 Task: Search one way flight ticket for 1 adult, 5 children, 2 infants in seat and 1 infant on lap in first from Los Angeles: Los Angeles International Airport to Raleigh: Raleigh-durham International Airport on 8-5-2023. Choice of flights is United. Number of bags: 1 checked bag. Price is upto 72000. Outbound departure time preference is 21:00.
Action: Mouse moved to (295, 121)
Screenshot: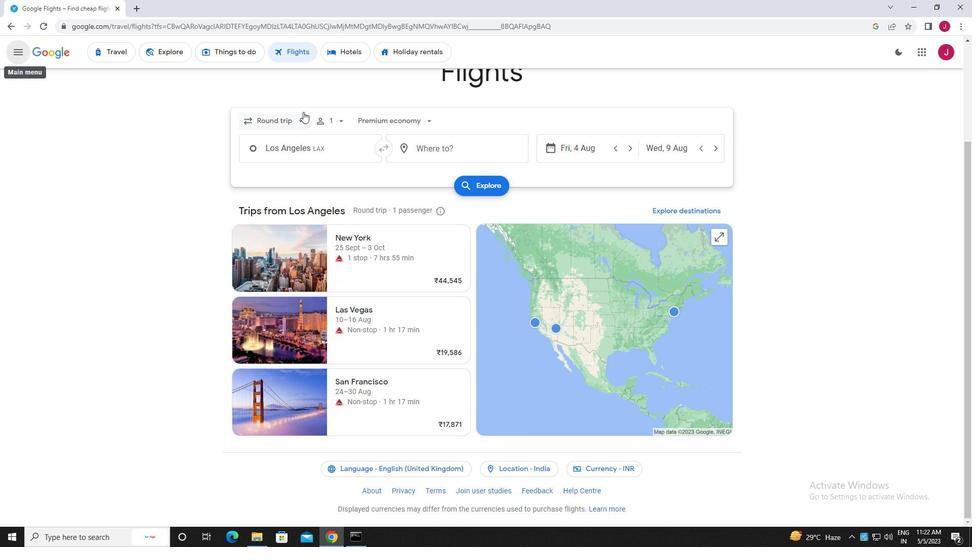 
Action: Mouse pressed left at (295, 121)
Screenshot: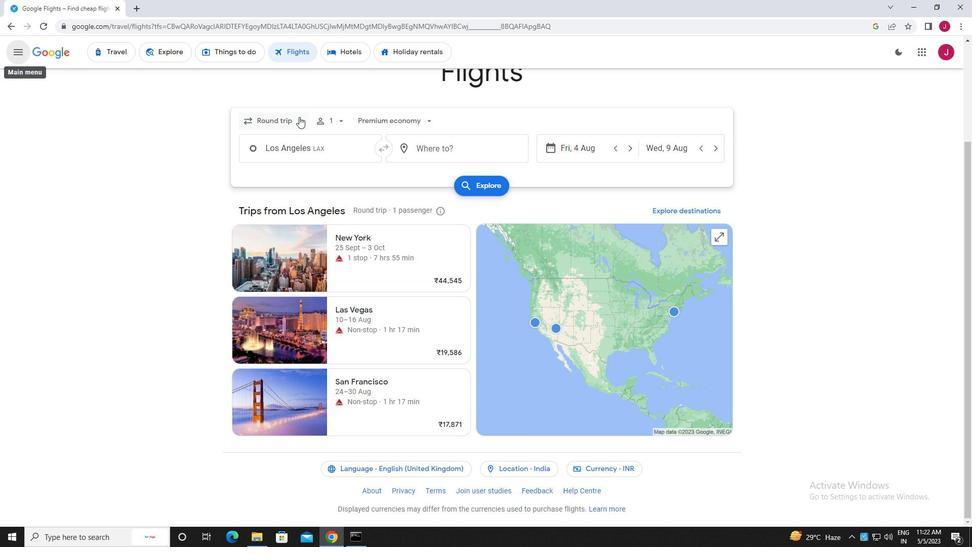 
Action: Mouse moved to (294, 167)
Screenshot: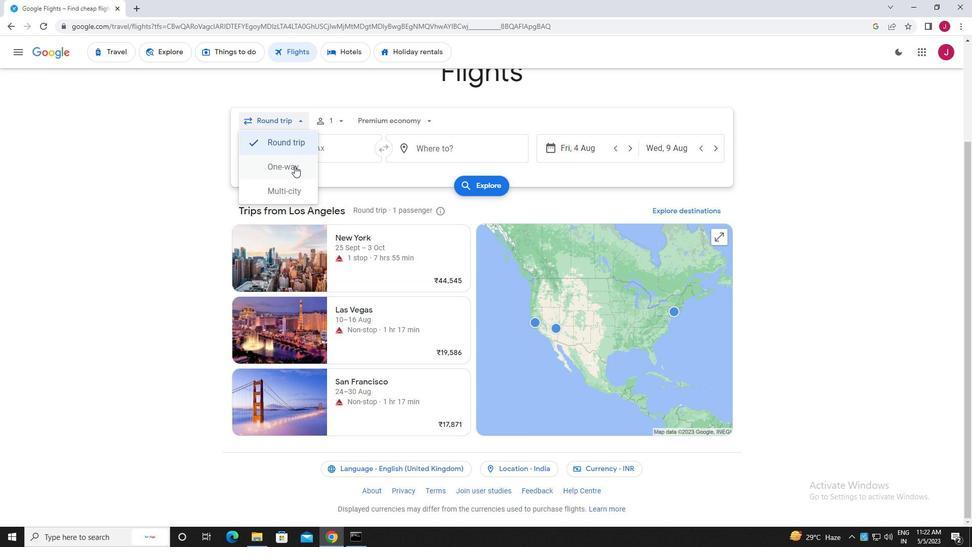 
Action: Mouse pressed left at (294, 167)
Screenshot: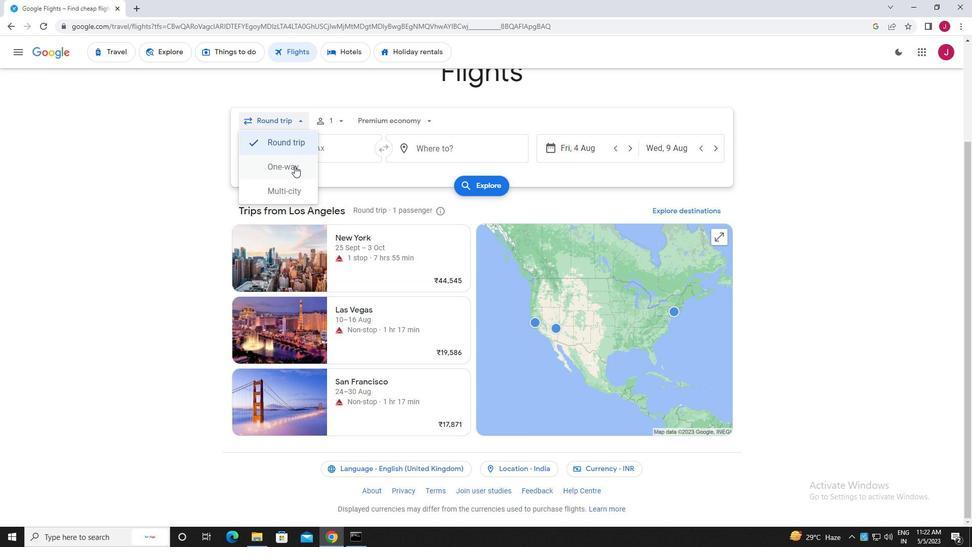 
Action: Mouse moved to (338, 117)
Screenshot: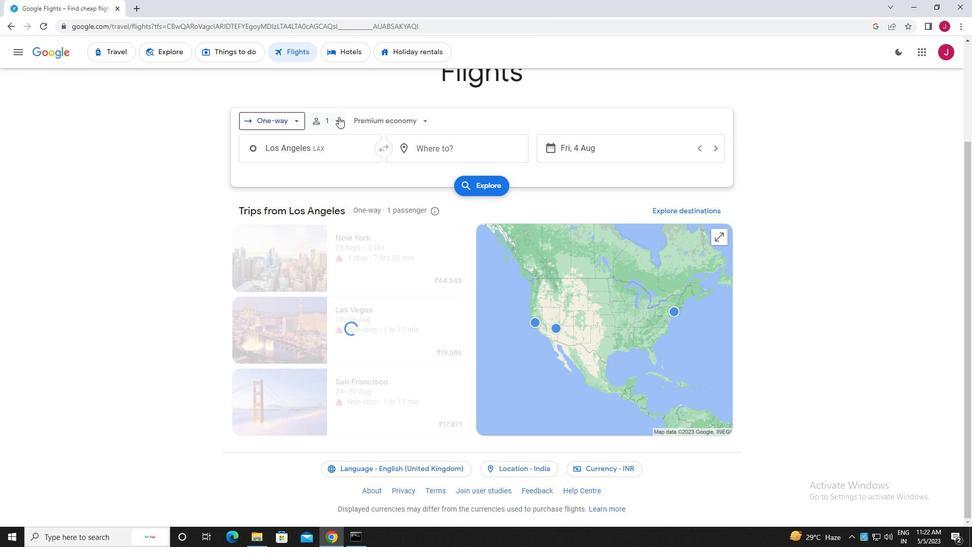 
Action: Mouse pressed left at (338, 117)
Screenshot: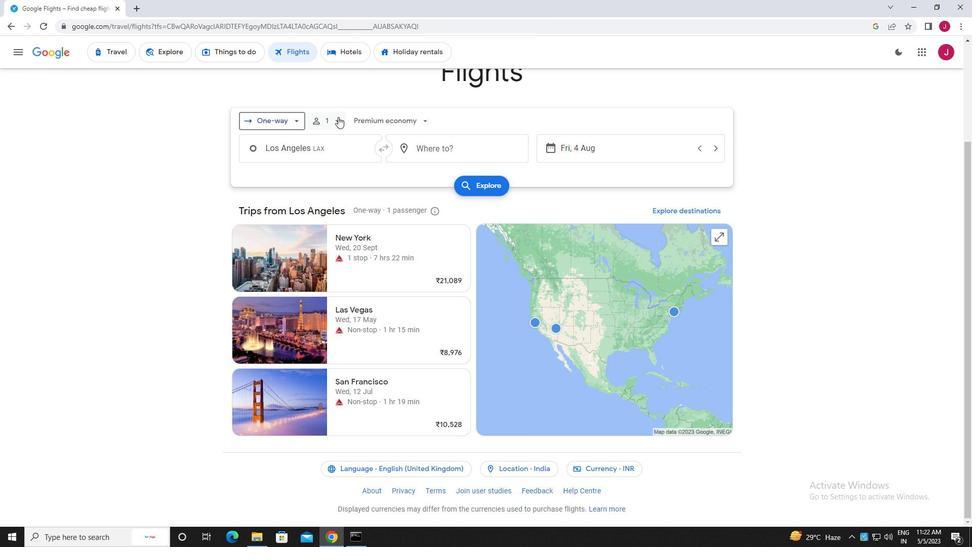 
Action: Mouse moved to (415, 173)
Screenshot: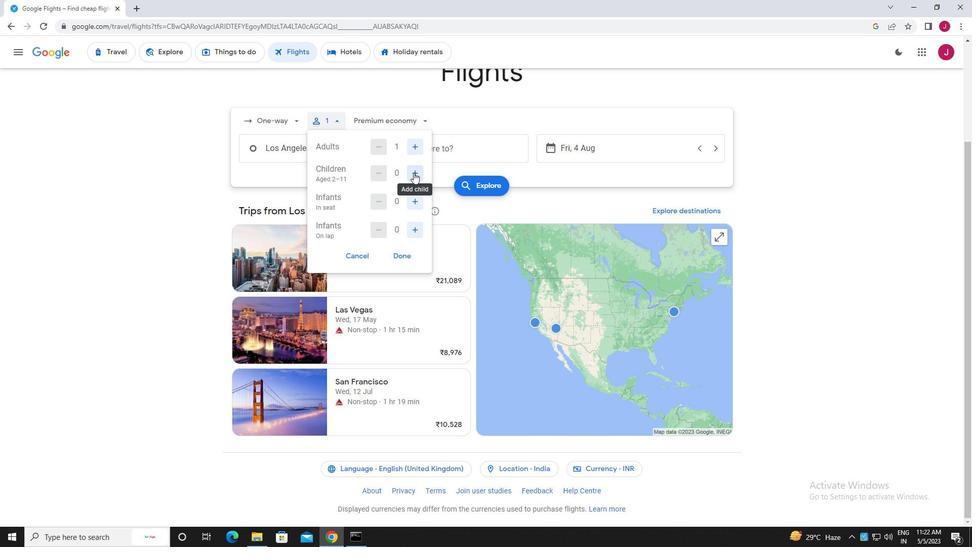
Action: Mouse pressed left at (415, 173)
Screenshot: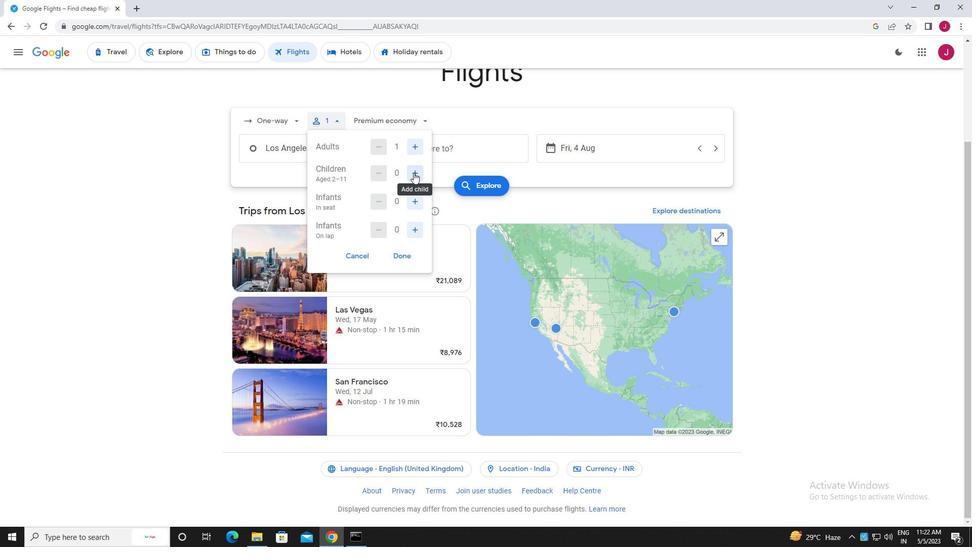 
Action: Mouse moved to (415, 173)
Screenshot: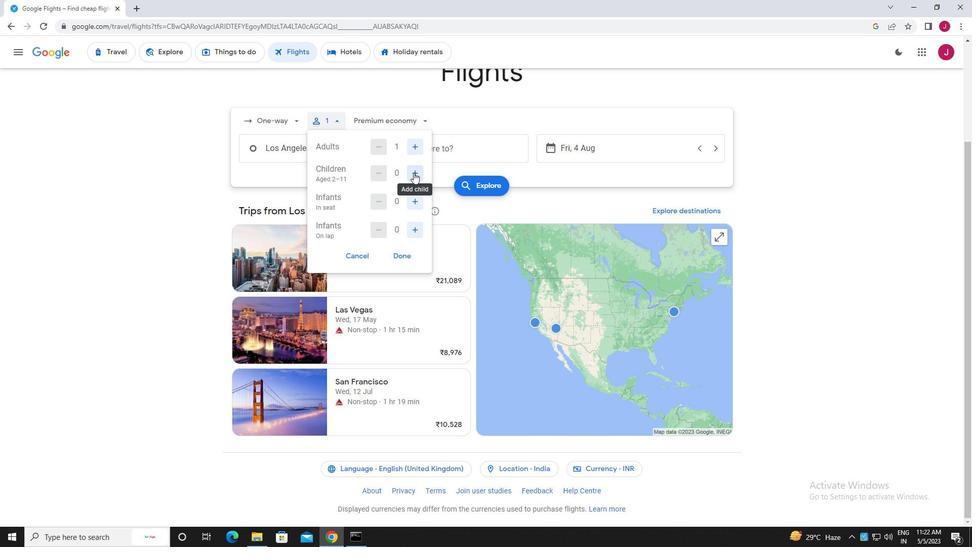 
Action: Mouse pressed left at (415, 173)
Screenshot: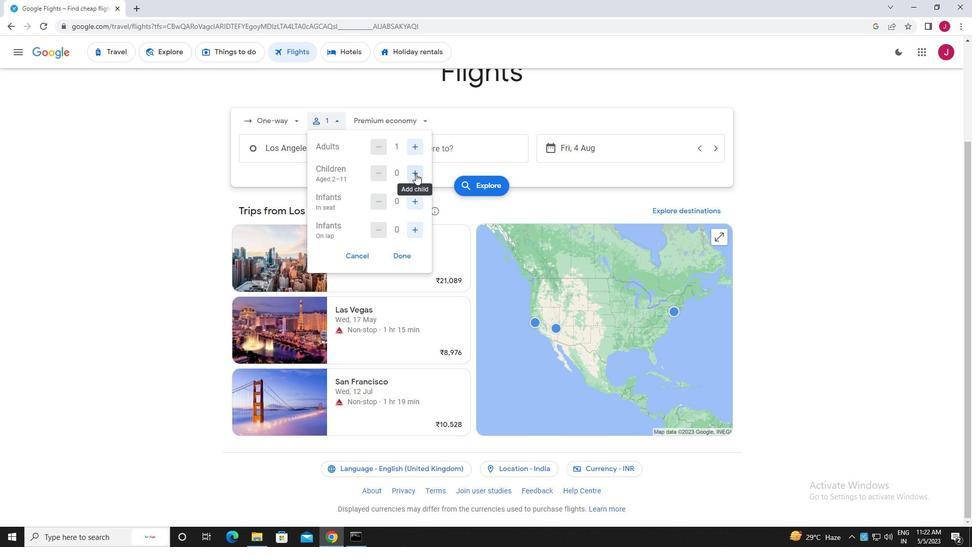 
Action: Mouse pressed left at (415, 173)
Screenshot: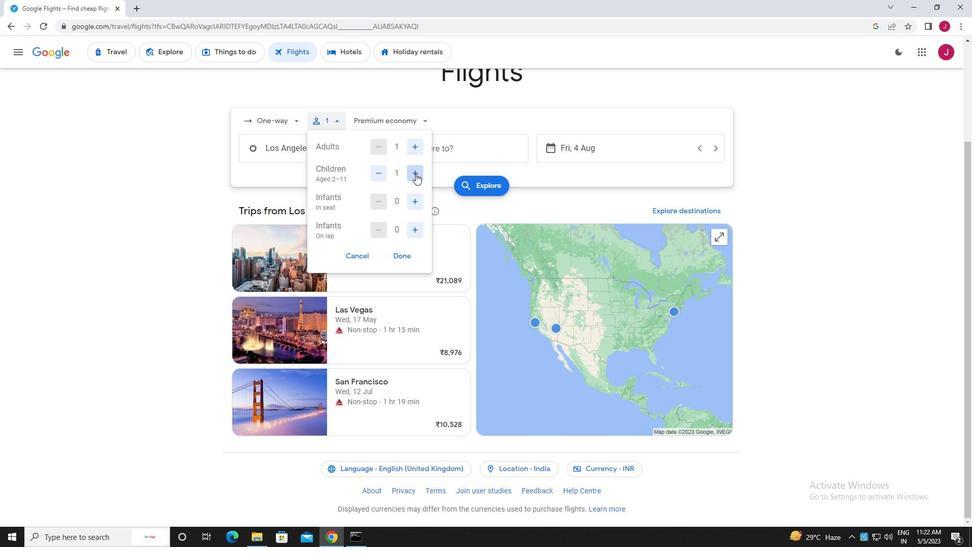 
Action: Mouse pressed left at (415, 173)
Screenshot: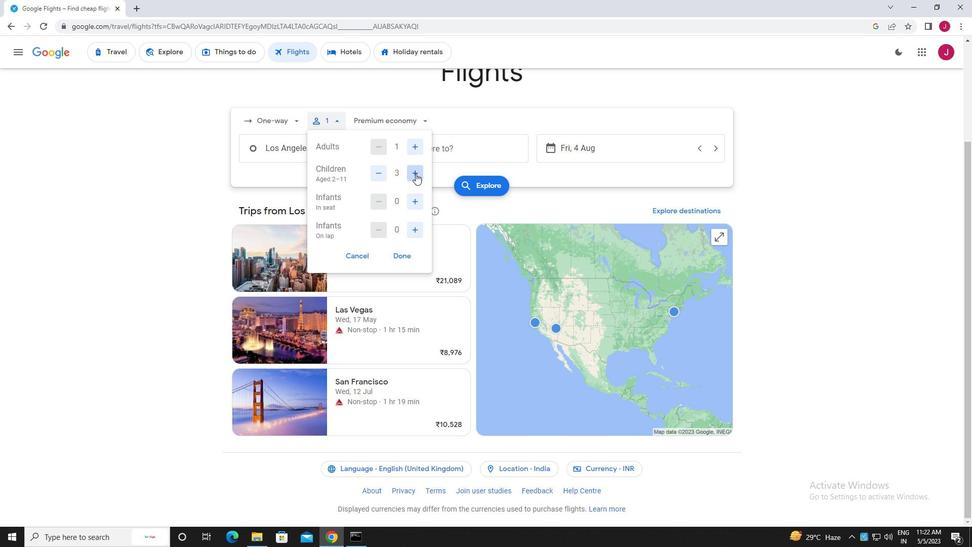 
Action: Mouse pressed left at (415, 173)
Screenshot: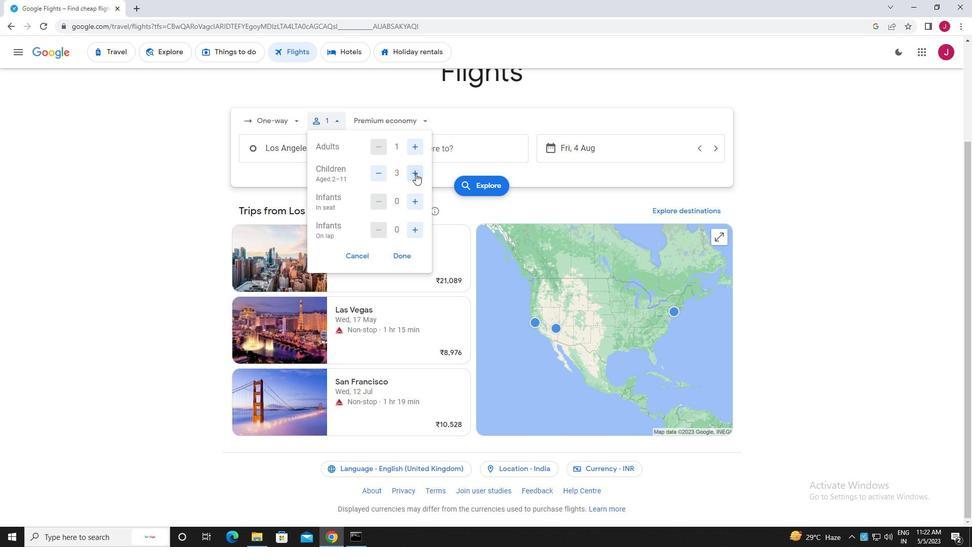 
Action: Mouse moved to (411, 202)
Screenshot: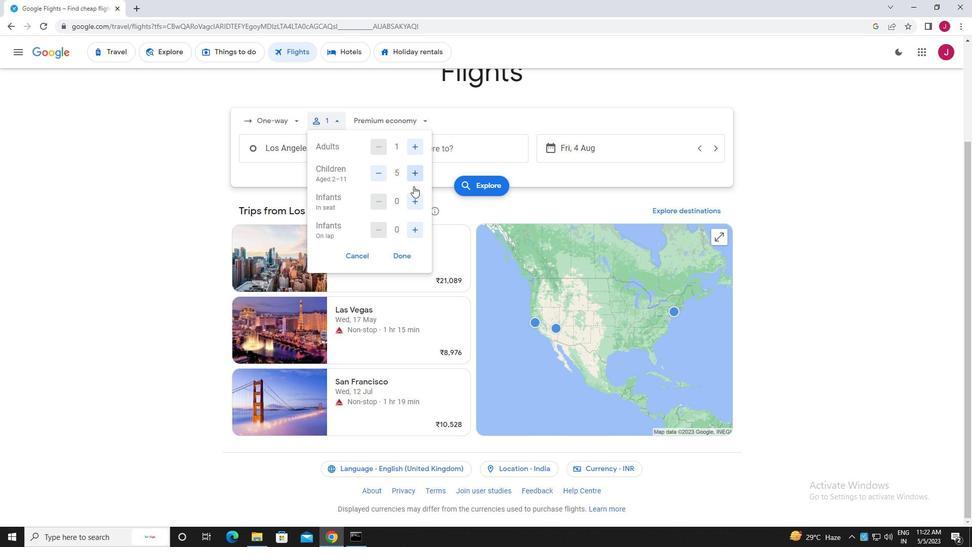 
Action: Mouse pressed left at (411, 202)
Screenshot: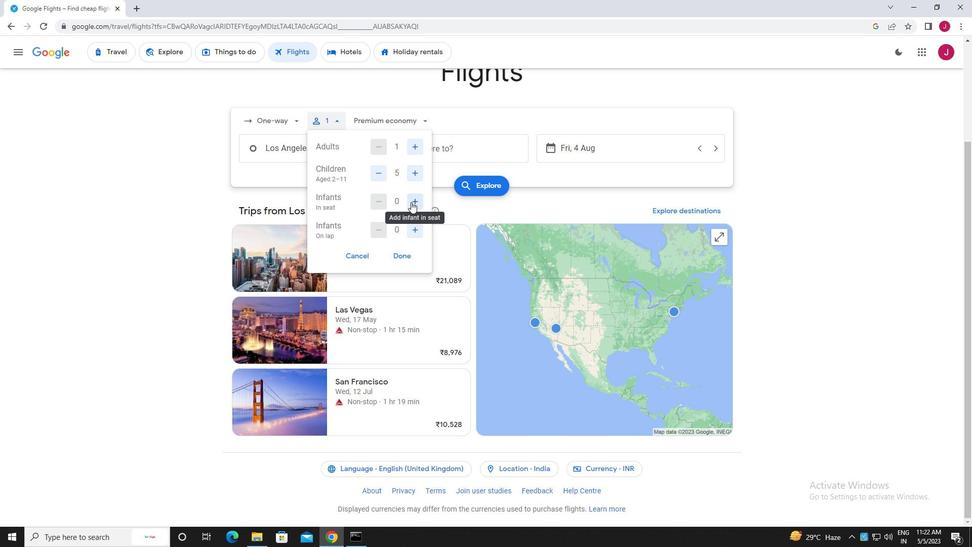 
Action: Mouse pressed left at (411, 202)
Screenshot: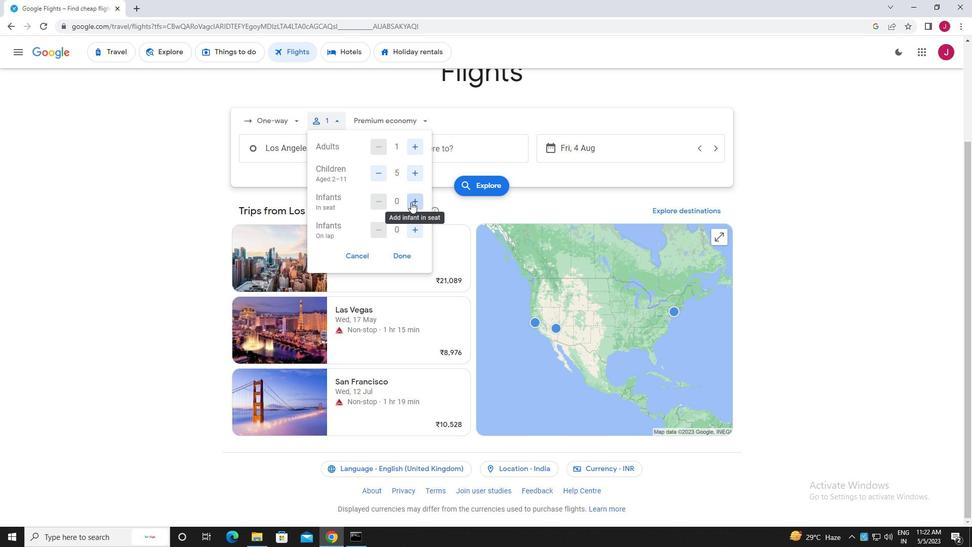 
Action: Mouse moved to (415, 230)
Screenshot: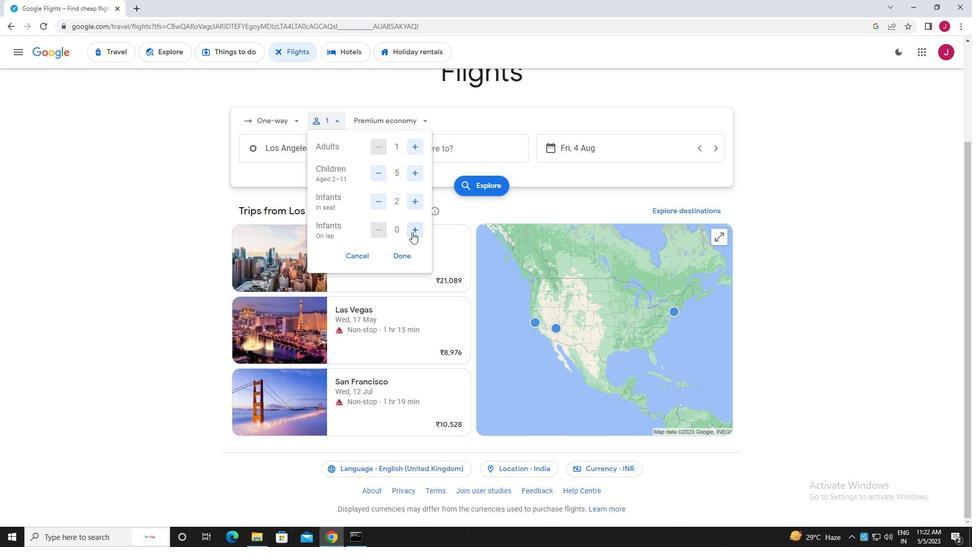 
Action: Mouse pressed left at (415, 230)
Screenshot: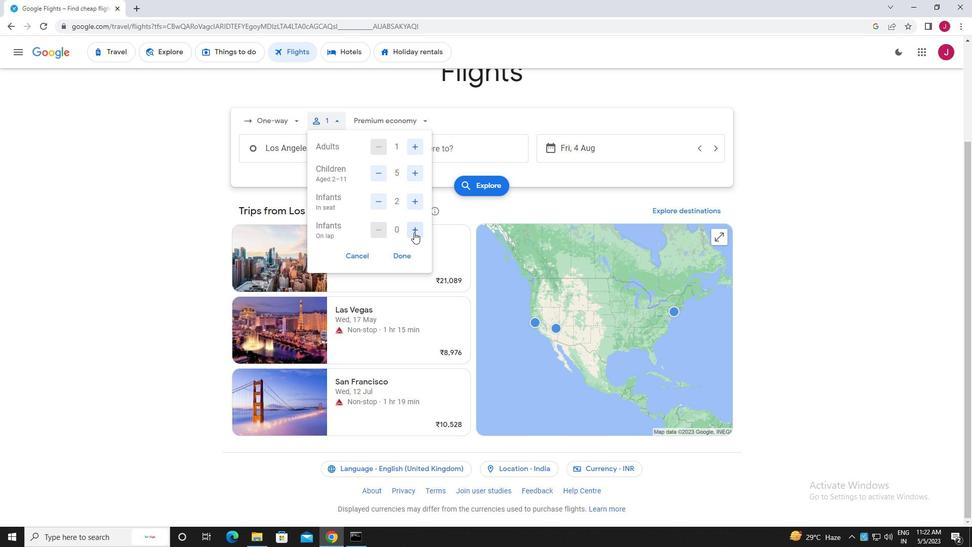
Action: Mouse moved to (379, 198)
Screenshot: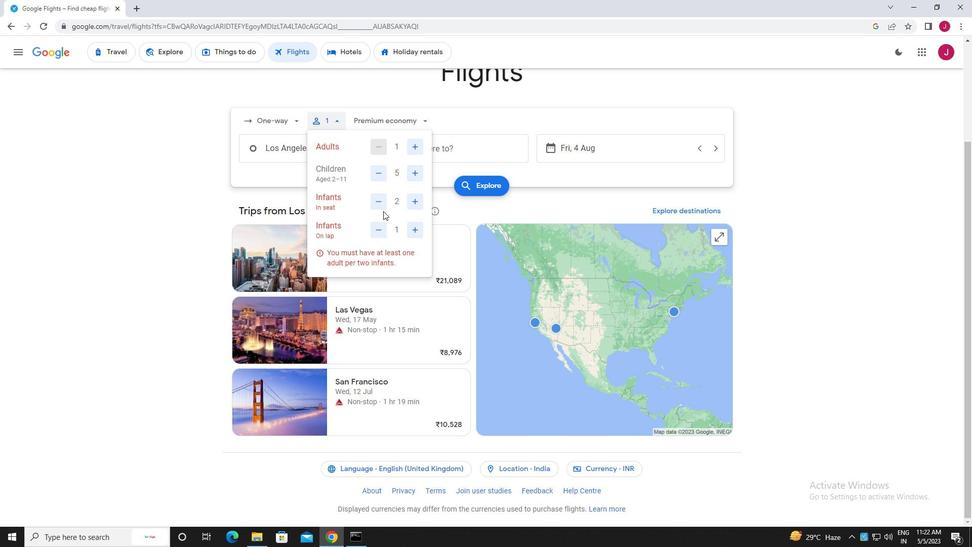 
Action: Mouse pressed left at (379, 198)
Screenshot: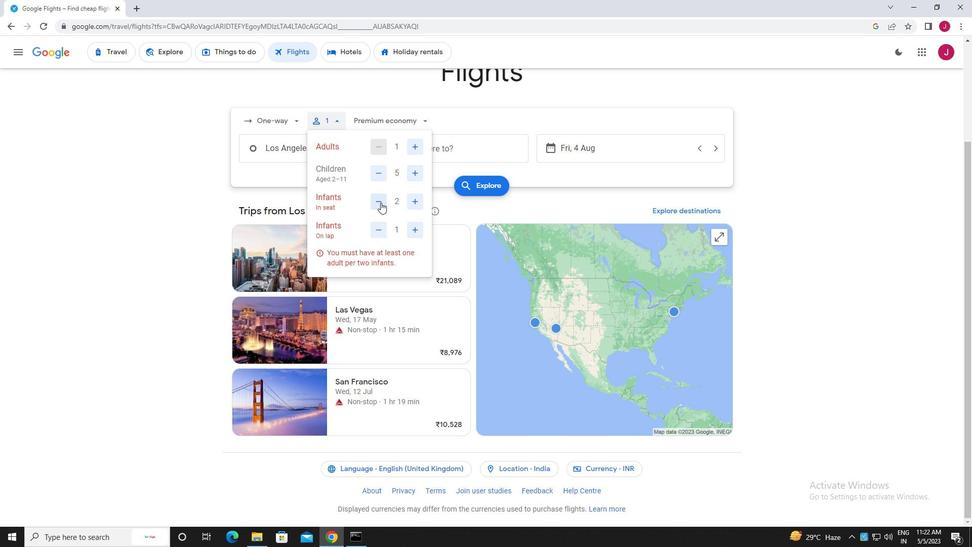 
Action: Mouse moved to (400, 257)
Screenshot: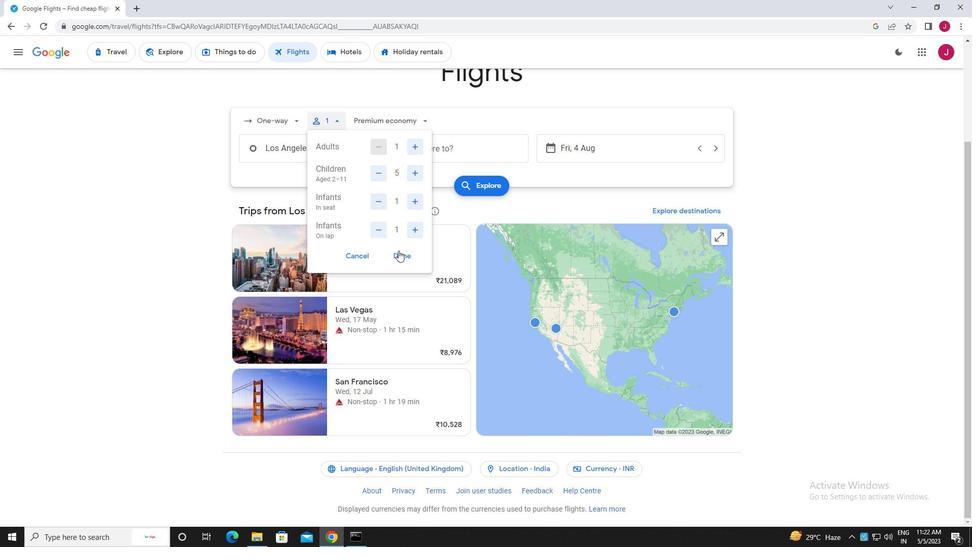 
Action: Mouse pressed left at (400, 257)
Screenshot: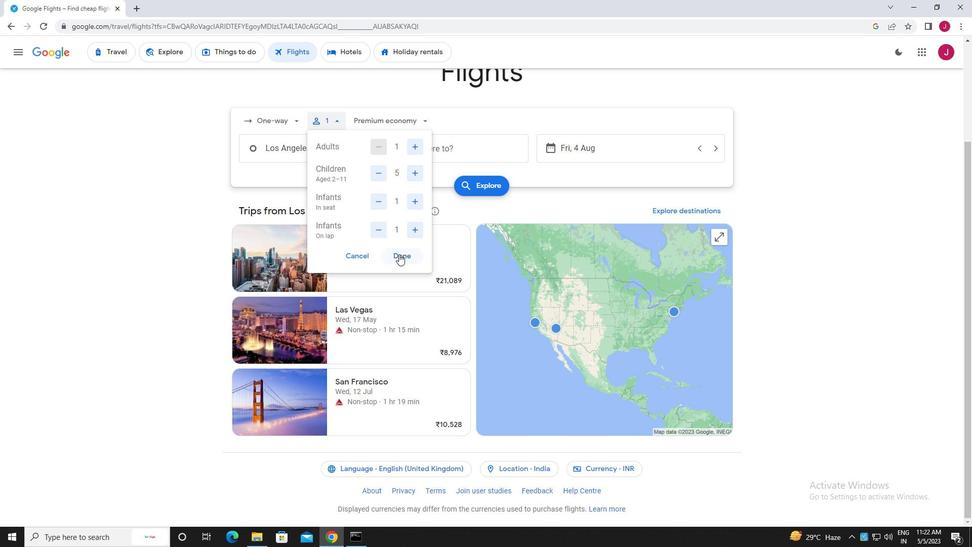 
Action: Mouse moved to (389, 122)
Screenshot: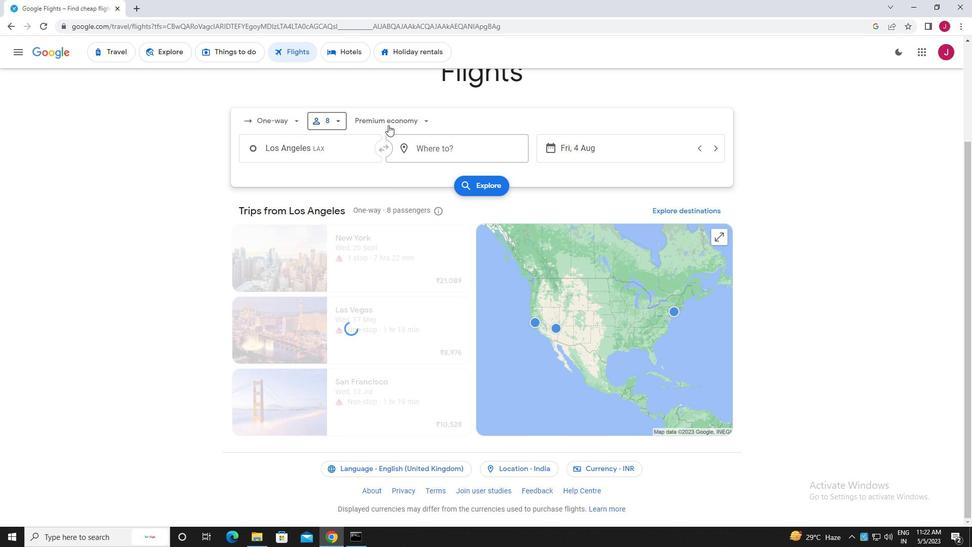 
Action: Mouse pressed left at (389, 122)
Screenshot: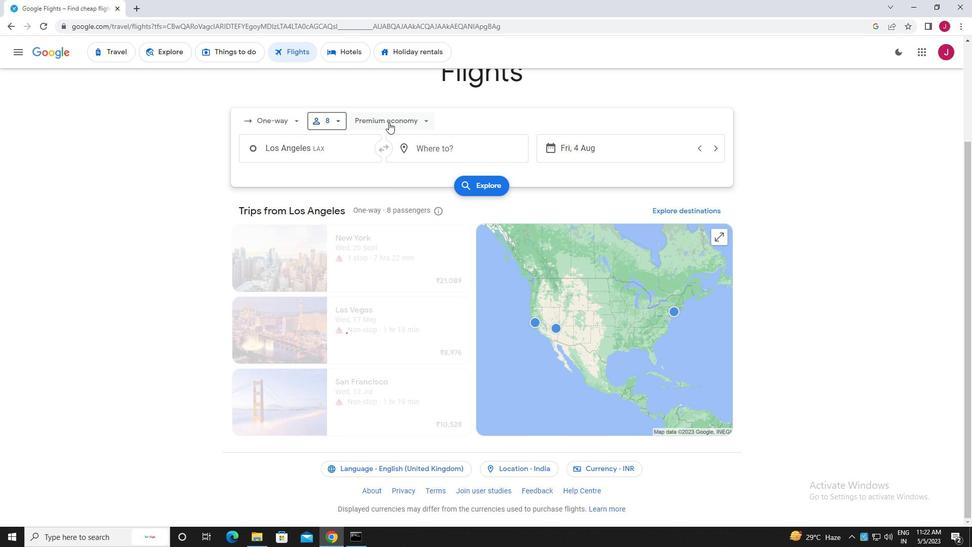 
Action: Mouse moved to (388, 213)
Screenshot: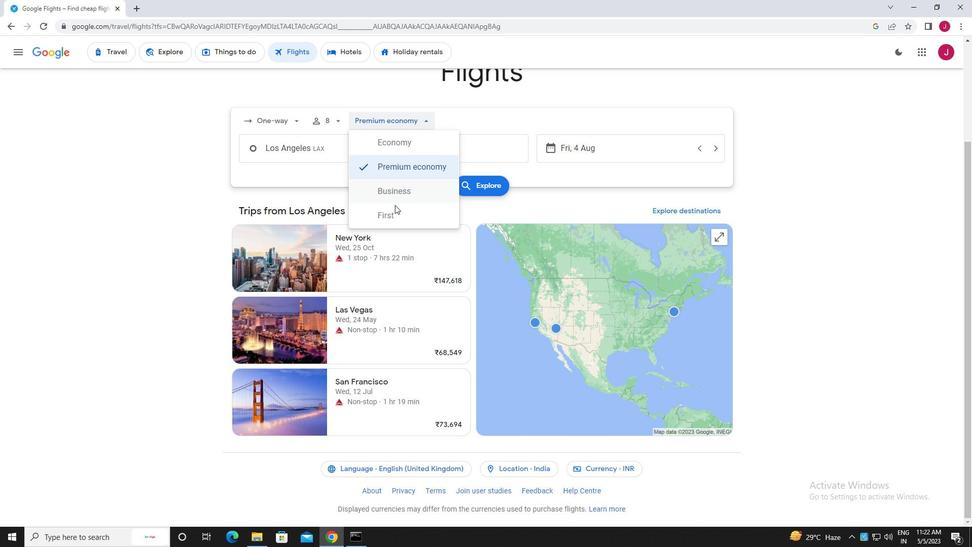 
Action: Mouse pressed left at (388, 213)
Screenshot: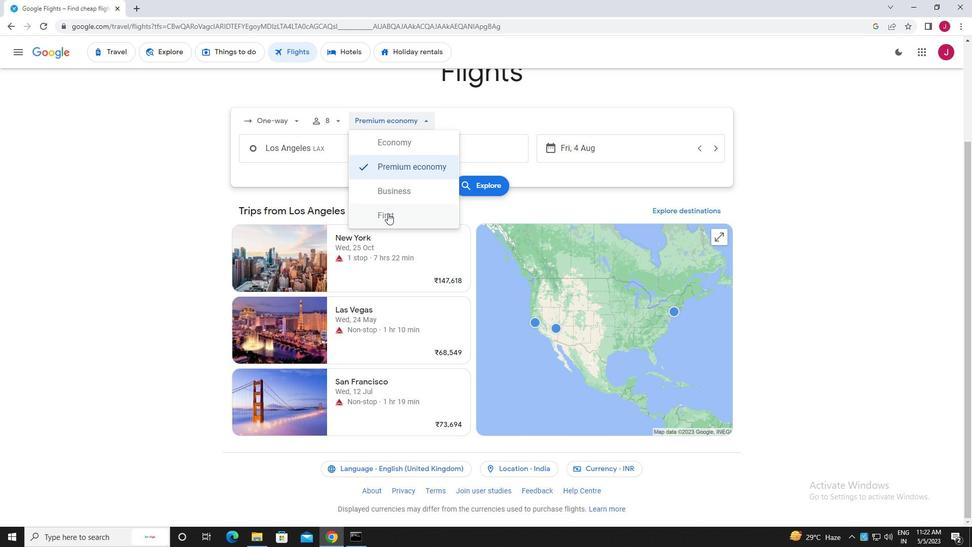 
Action: Mouse moved to (340, 151)
Screenshot: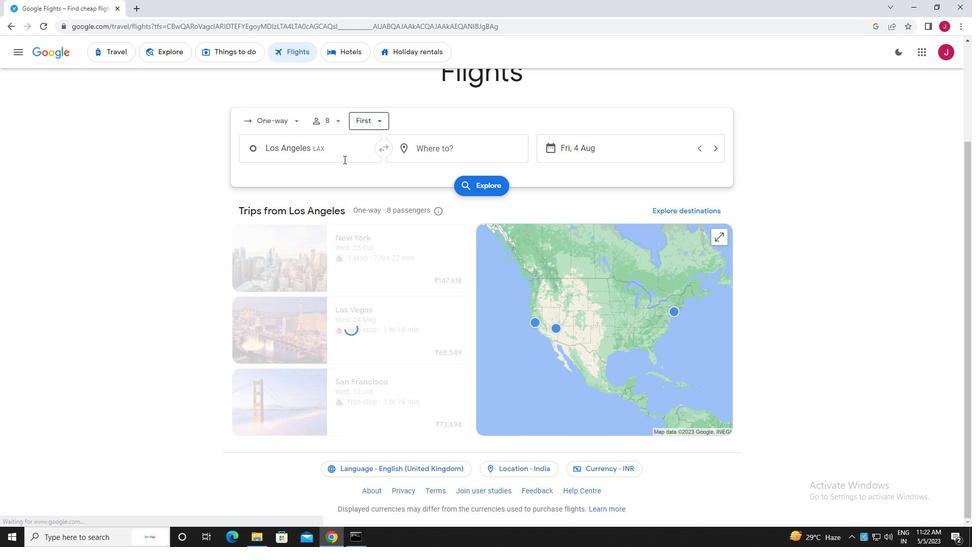 
Action: Mouse pressed left at (340, 151)
Screenshot: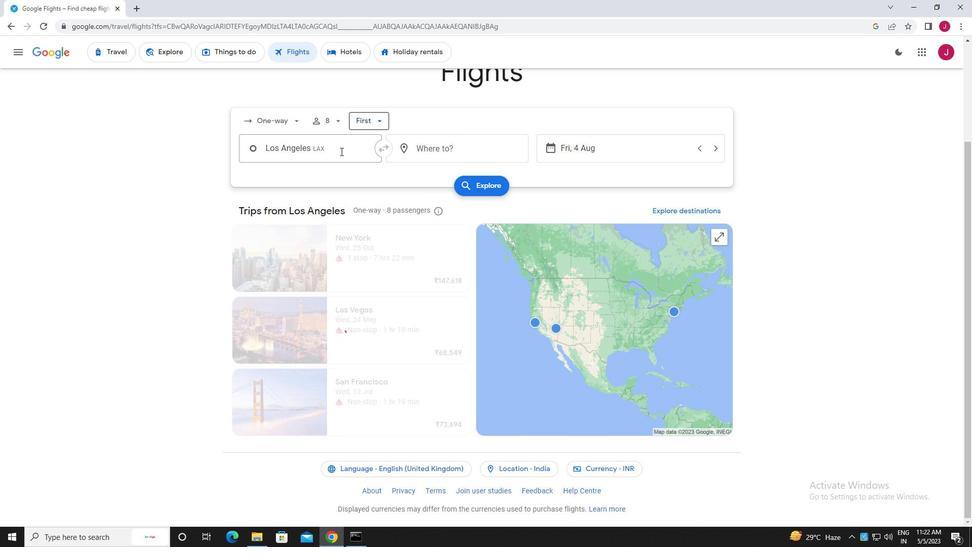 
Action: Mouse moved to (344, 151)
Screenshot: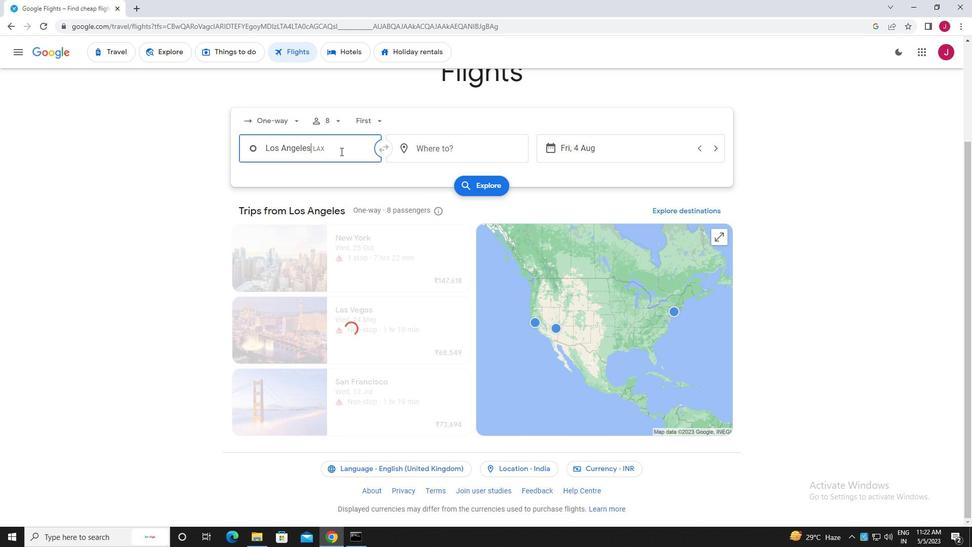 
Action: Key pressed los<Key.space>angles
Screenshot: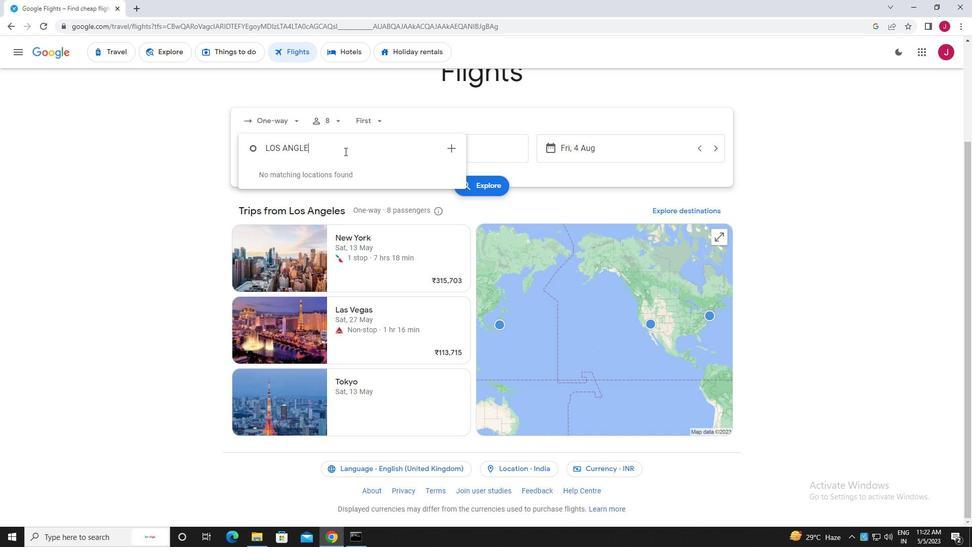 
Action: Mouse moved to (350, 203)
Screenshot: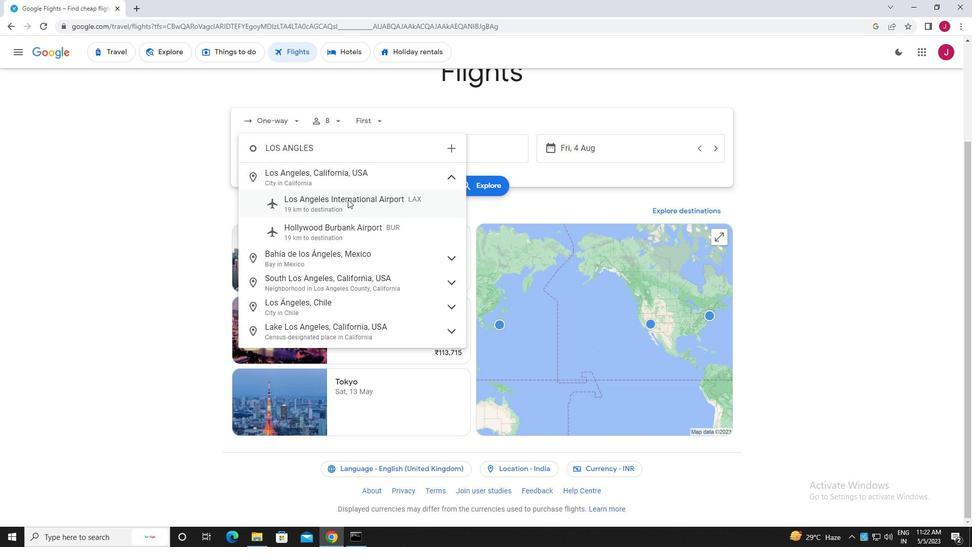
Action: Mouse pressed left at (350, 203)
Screenshot: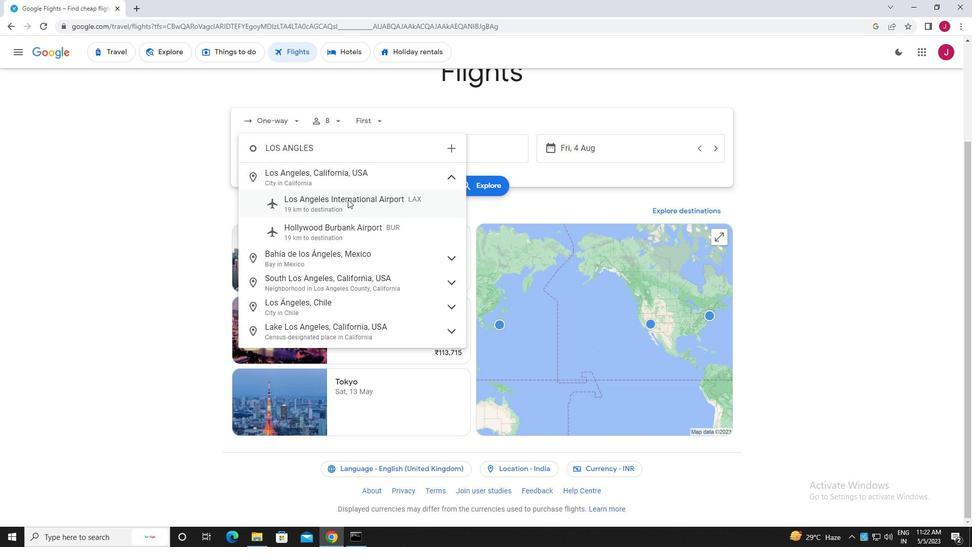 
Action: Mouse moved to (458, 152)
Screenshot: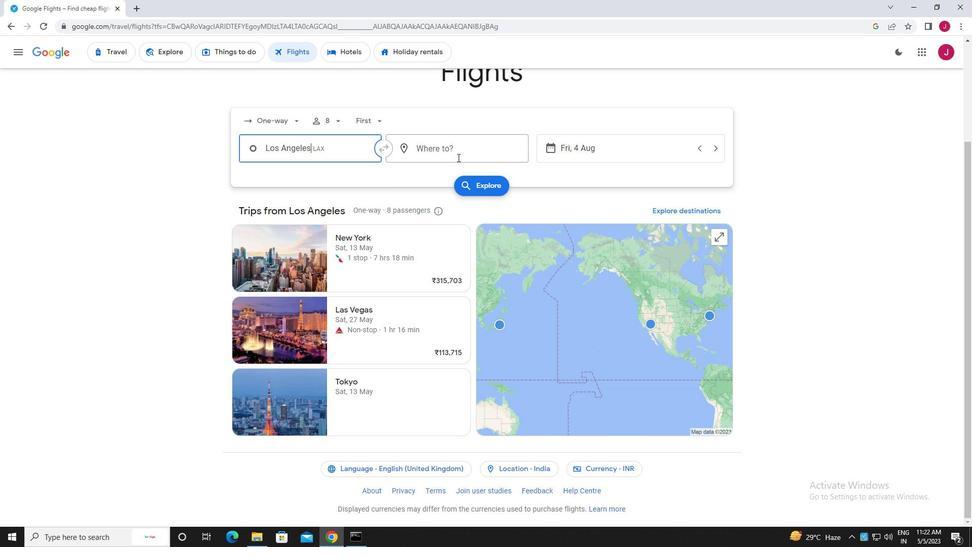 
Action: Mouse pressed left at (458, 152)
Screenshot: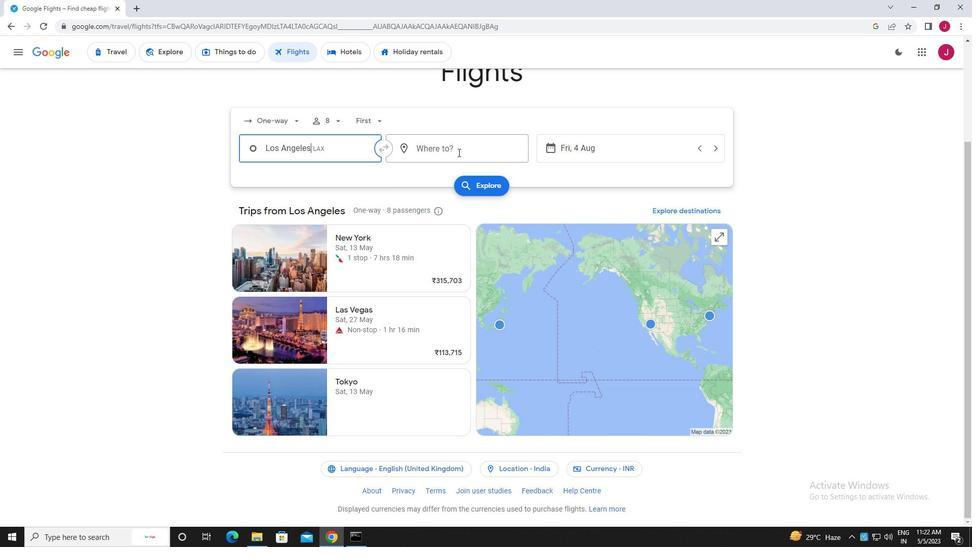 
Action: Key pressed ra
Screenshot: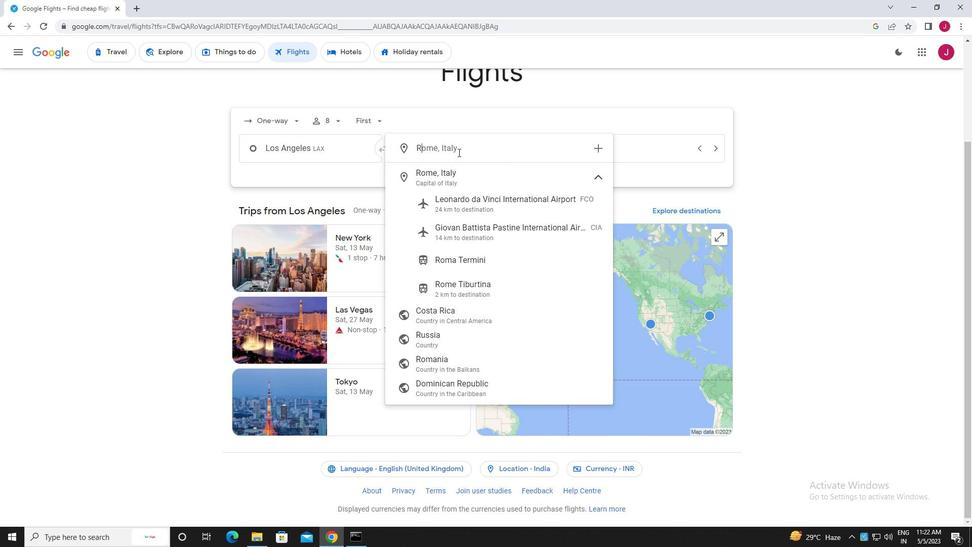 
Action: Mouse moved to (458, 152)
Screenshot: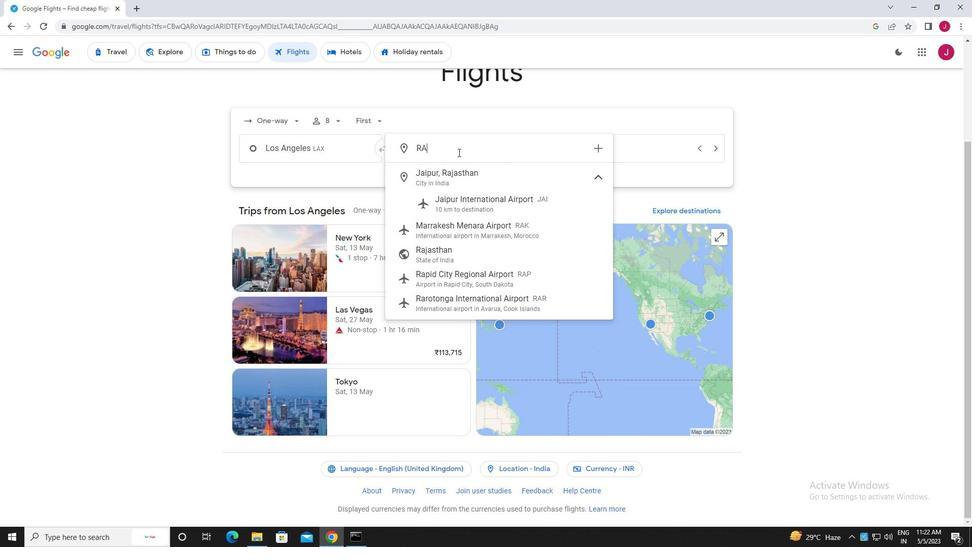 
Action: Key pressed l
Screenshot: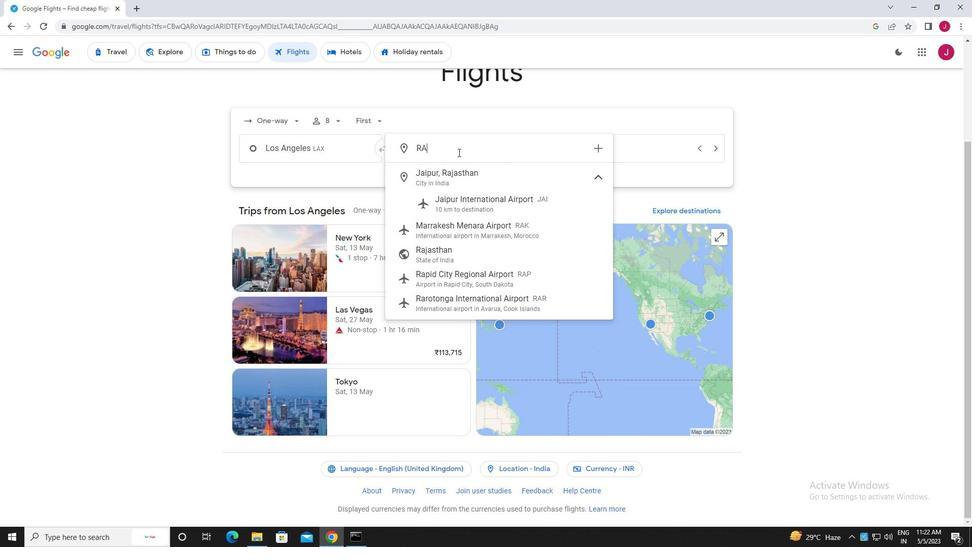 
Action: Mouse moved to (458, 152)
Screenshot: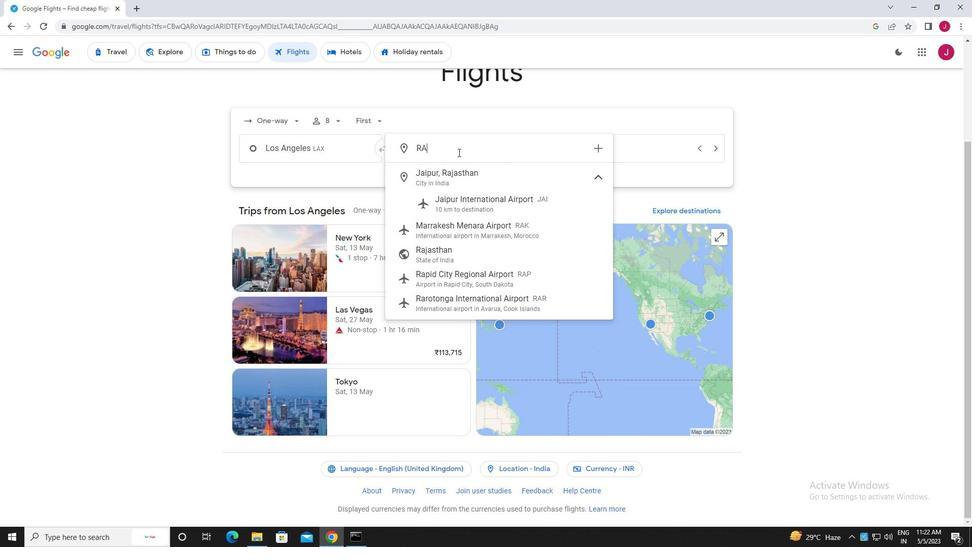 
Action: Key pressed eigh
Screenshot: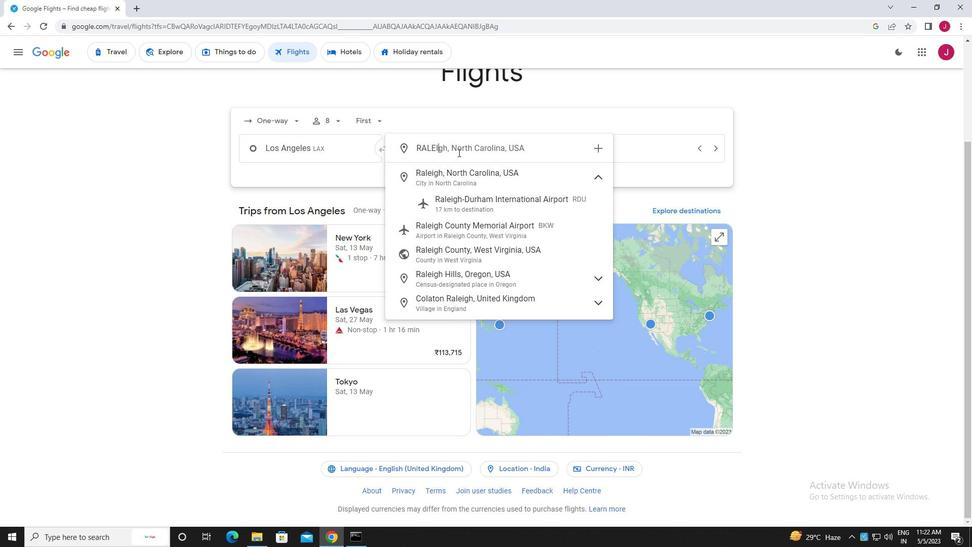 
Action: Mouse moved to (493, 207)
Screenshot: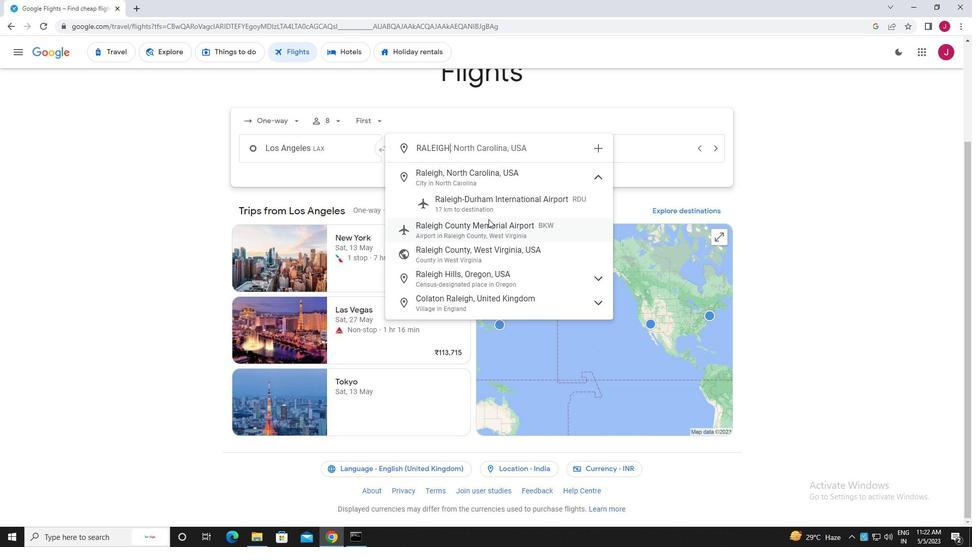 
Action: Mouse pressed left at (493, 207)
Screenshot: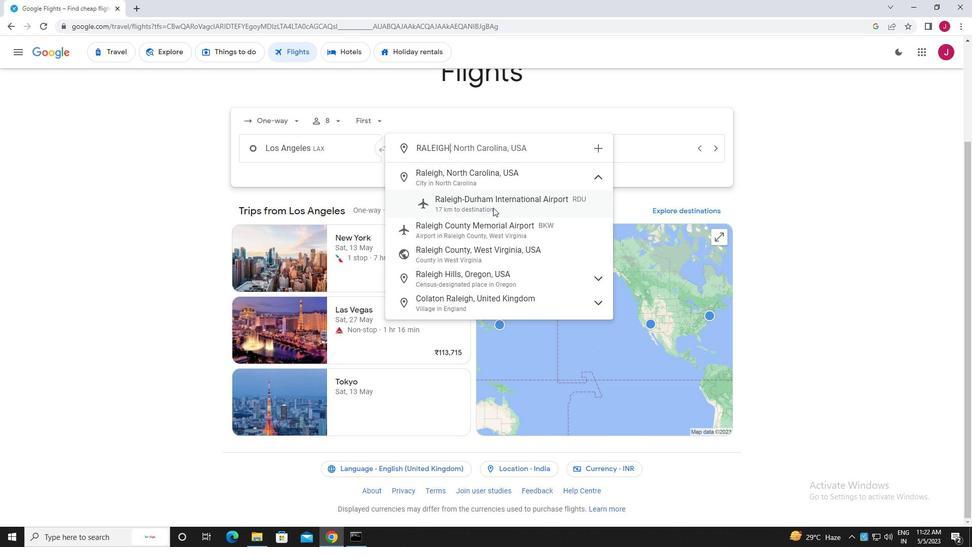 
Action: Mouse moved to (602, 147)
Screenshot: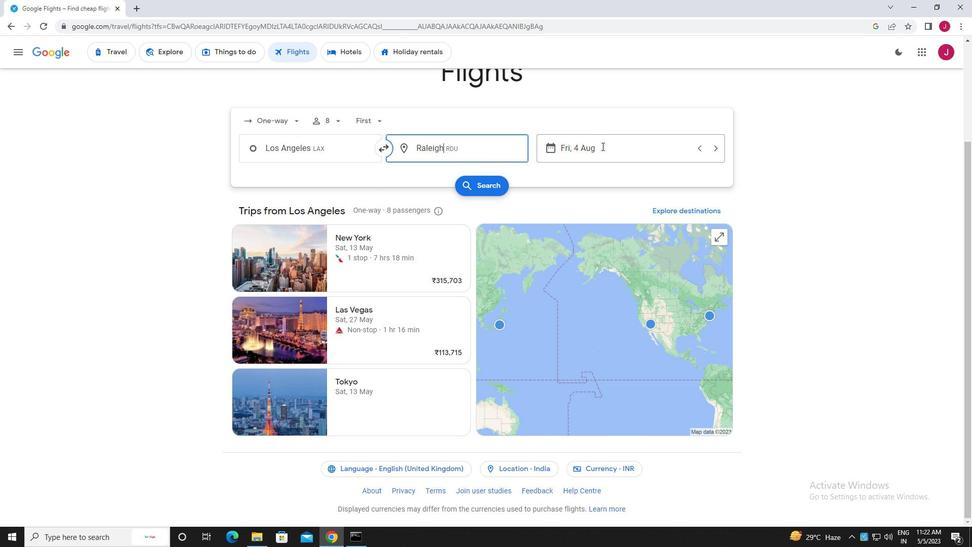 
Action: Mouse pressed left at (602, 147)
Screenshot: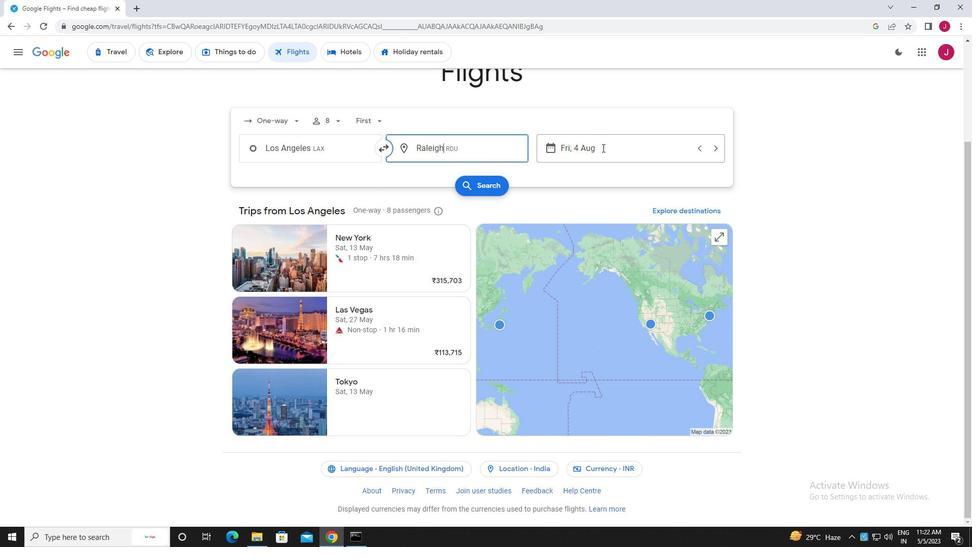 
Action: Mouse moved to (513, 227)
Screenshot: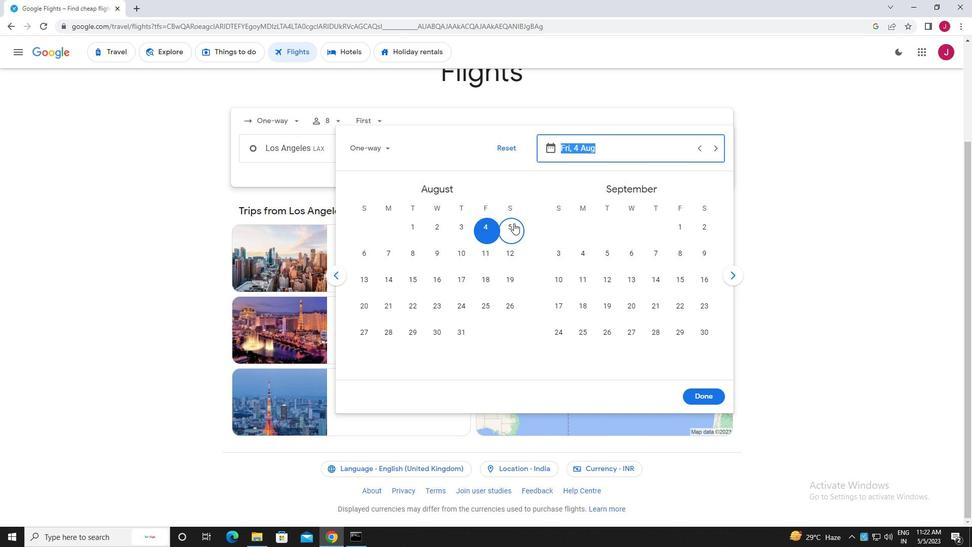 
Action: Mouse pressed left at (513, 227)
Screenshot: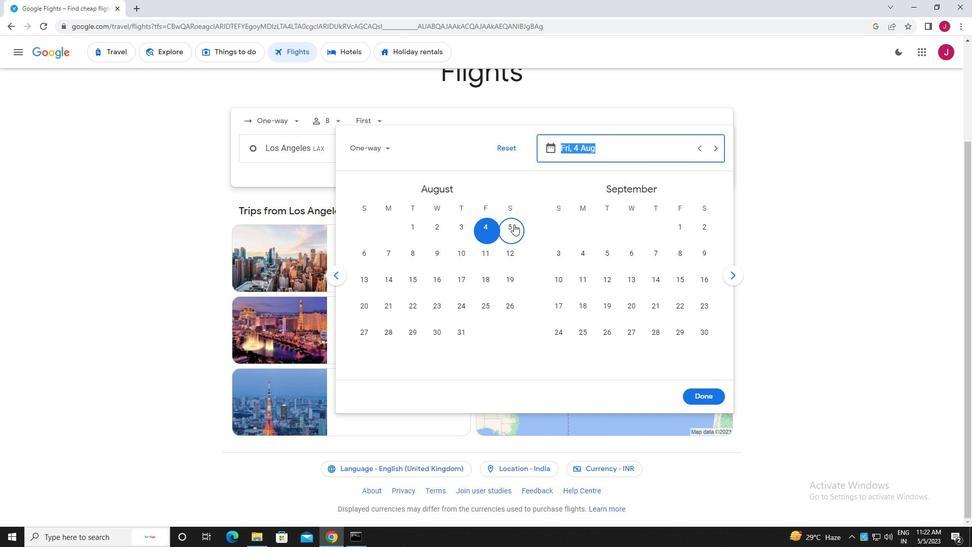 
Action: Mouse moved to (704, 397)
Screenshot: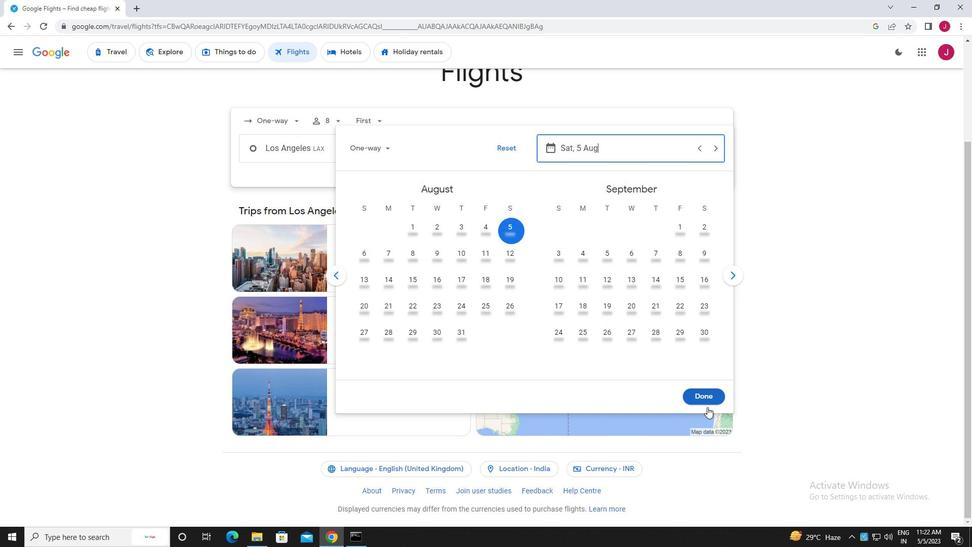 
Action: Mouse pressed left at (704, 397)
Screenshot: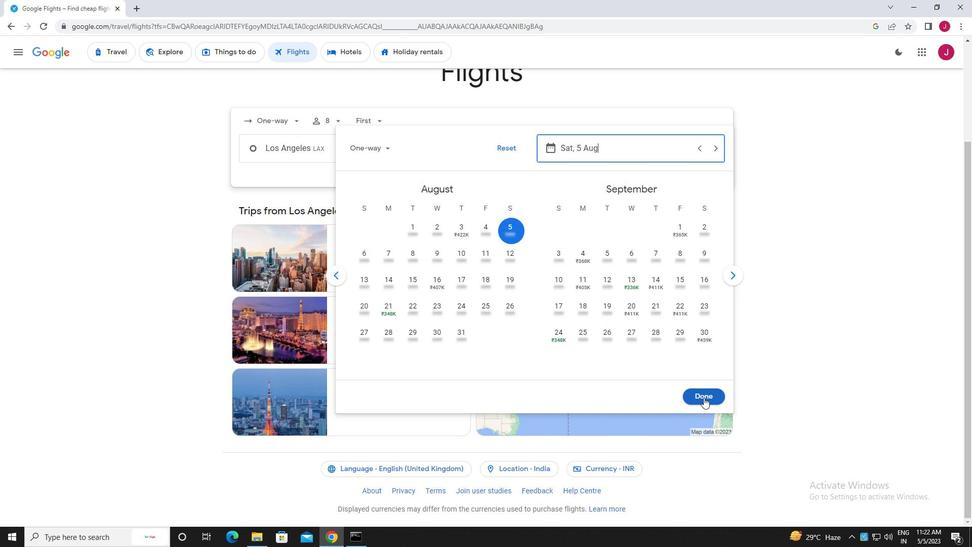 
Action: Mouse moved to (481, 190)
Screenshot: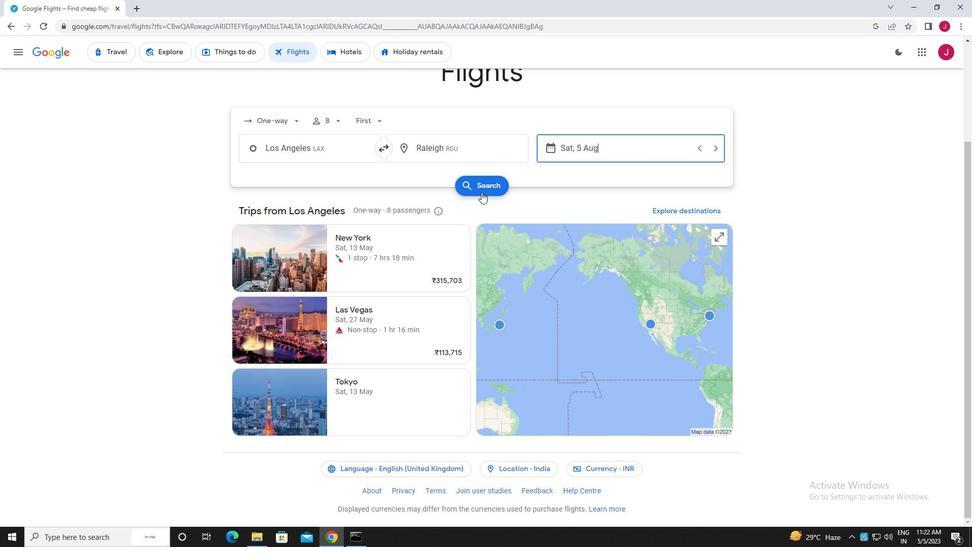 
Action: Mouse pressed left at (481, 190)
Screenshot: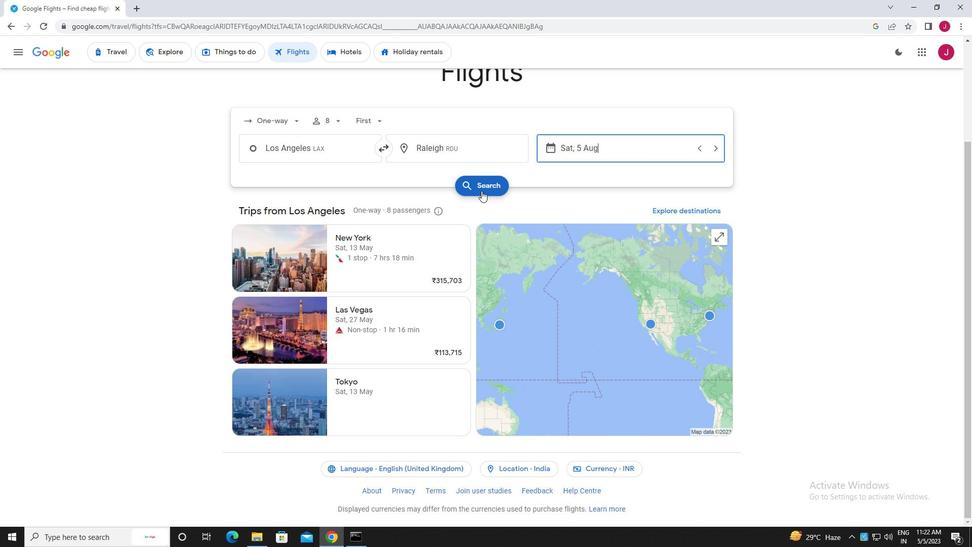 
Action: Mouse moved to (260, 146)
Screenshot: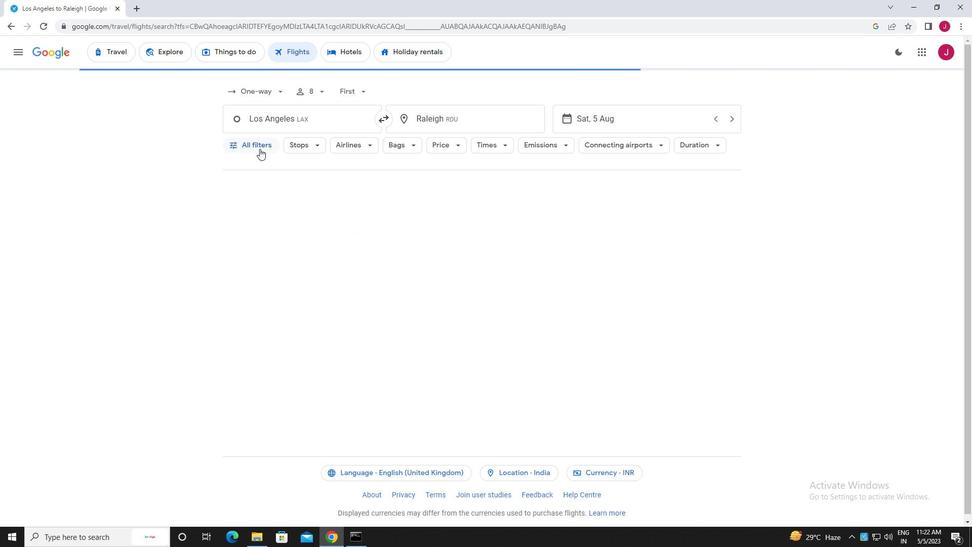 
Action: Mouse pressed left at (260, 146)
Screenshot: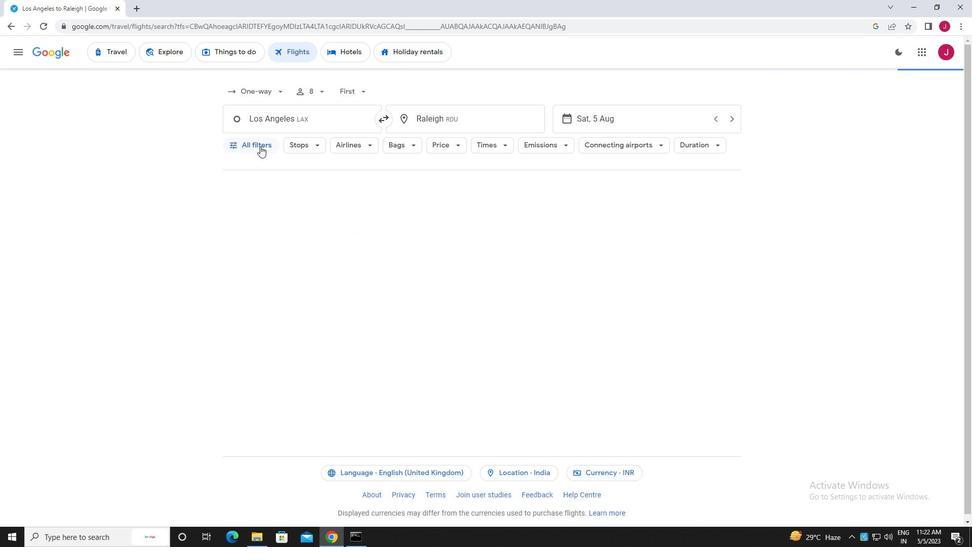 
Action: Mouse moved to (294, 200)
Screenshot: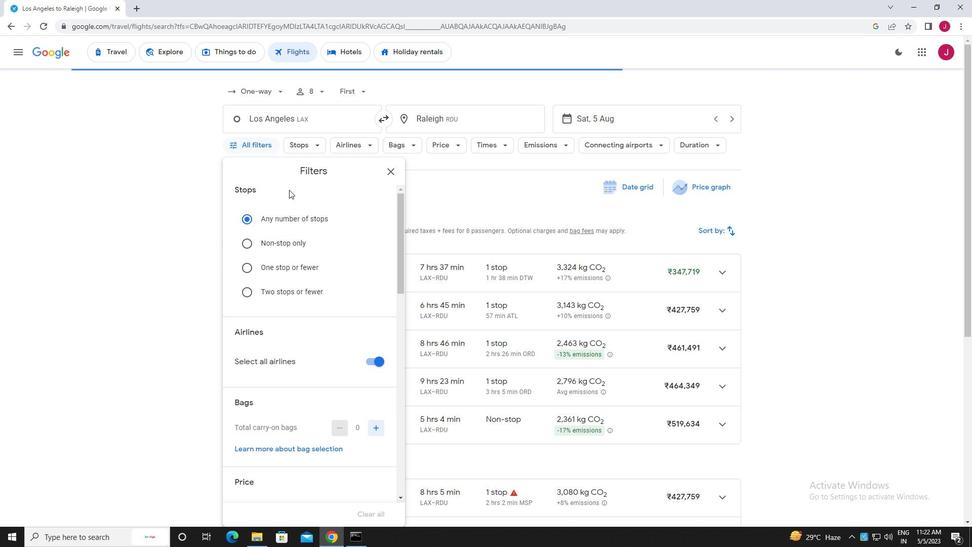 
Action: Mouse scrolled (294, 199) with delta (0, 0)
Screenshot: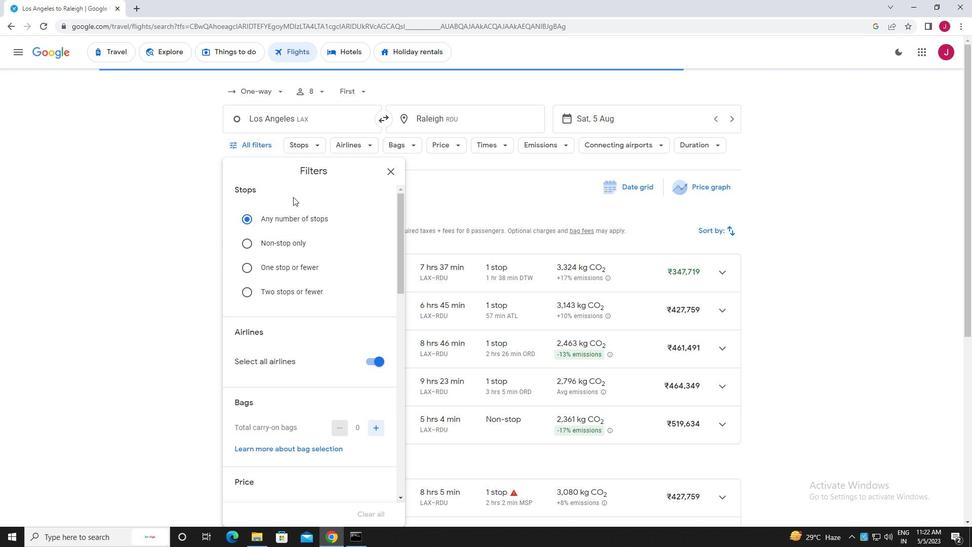 
Action: Mouse scrolled (294, 199) with delta (0, 0)
Screenshot: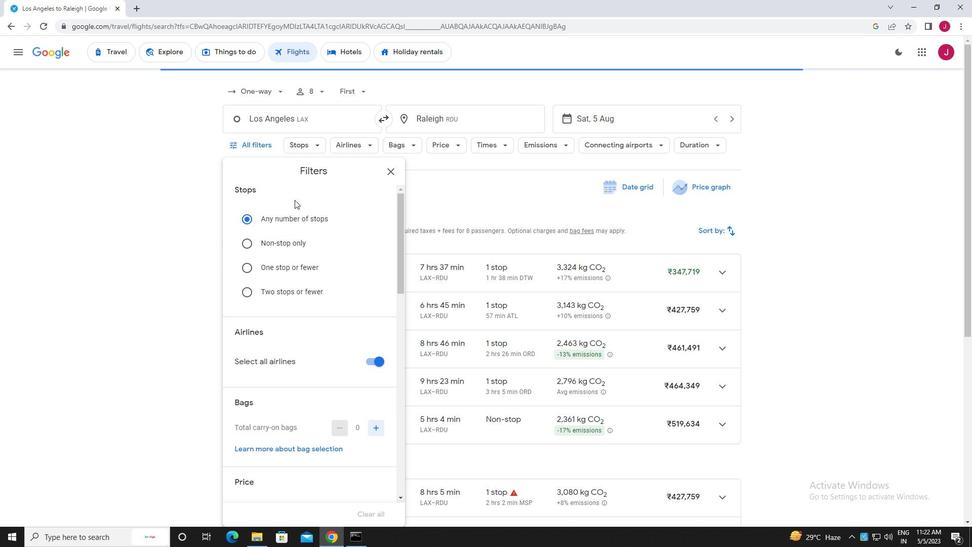
Action: Mouse scrolled (294, 199) with delta (0, 0)
Screenshot: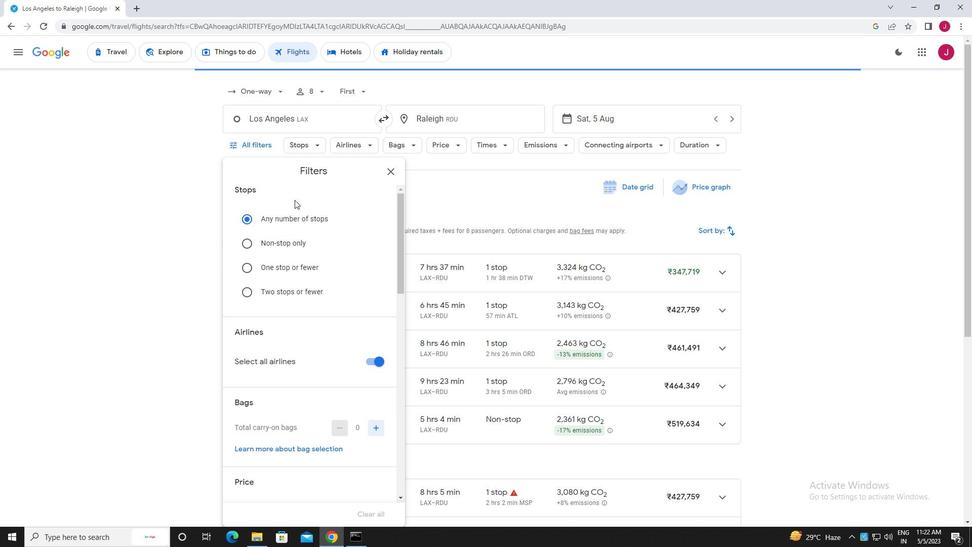 
Action: Mouse moved to (367, 210)
Screenshot: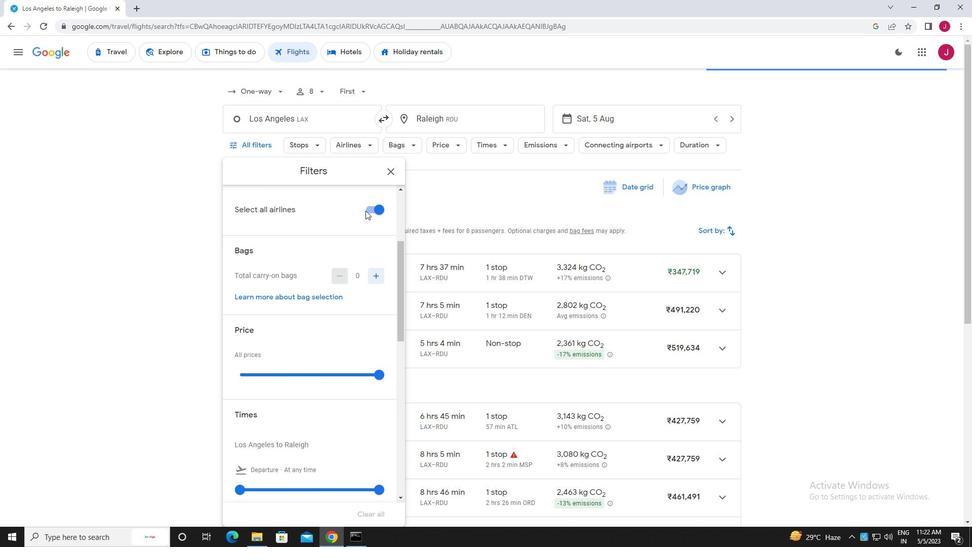 
Action: Mouse pressed left at (367, 210)
Screenshot: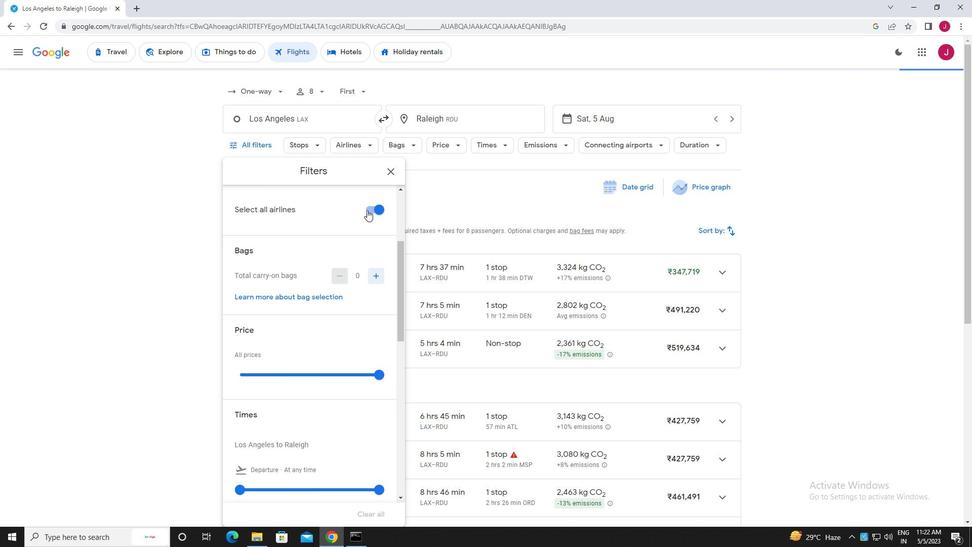 
Action: Mouse moved to (340, 222)
Screenshot: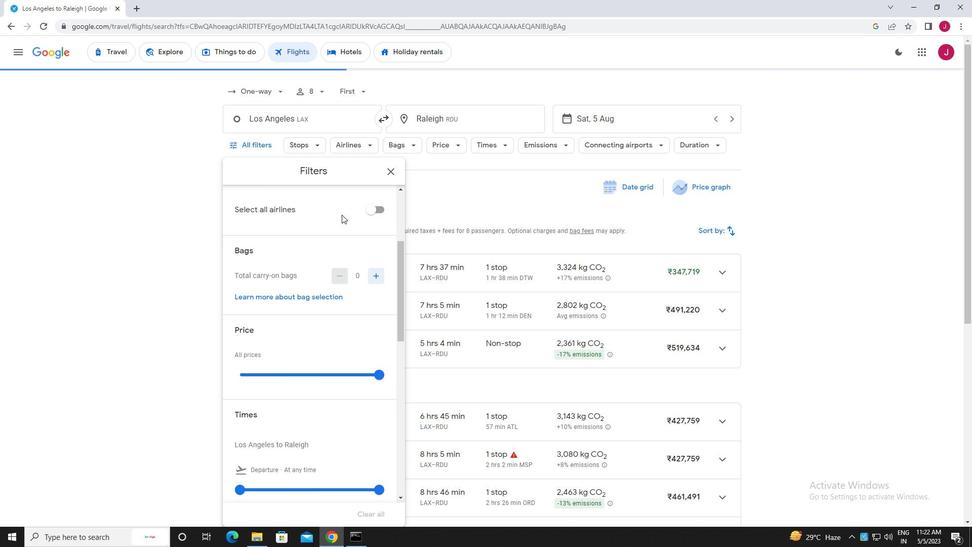 
Action: Mouse scrolled (340, 222) with delta (0, 0)
Screenshot: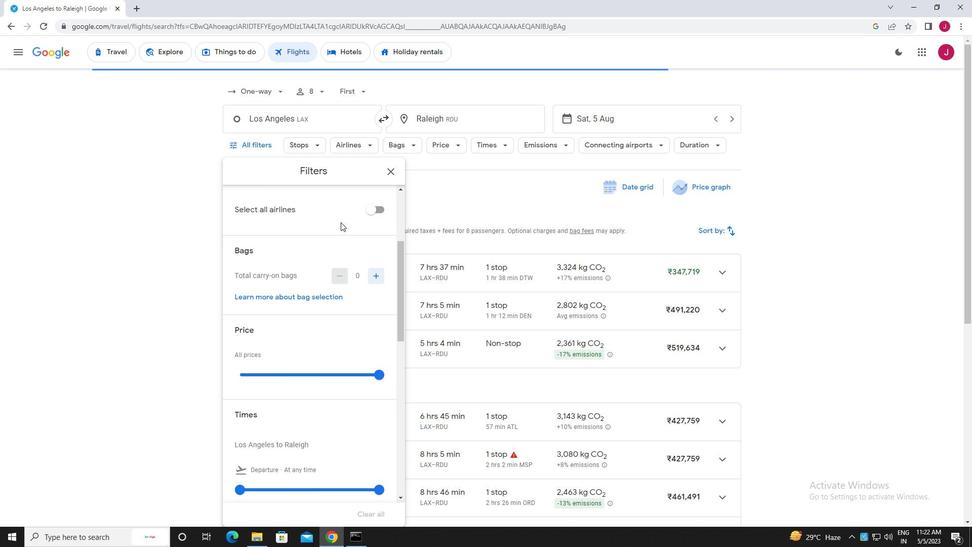 
Action: Mouse scrolled (340, 221) with delta (0, 0)
Screenshot: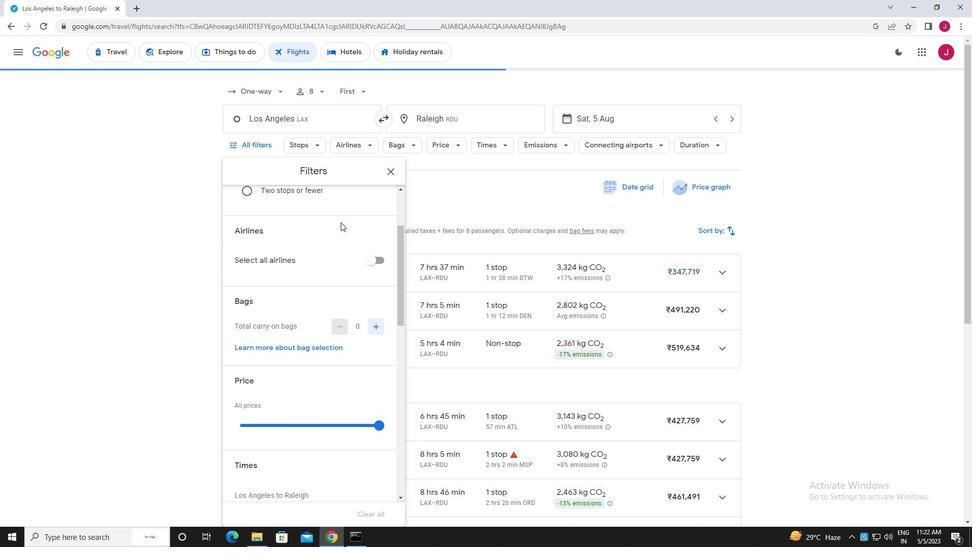 
Action: Mouse scrolled (340, 221) with delta (0, 0)
Screenshot: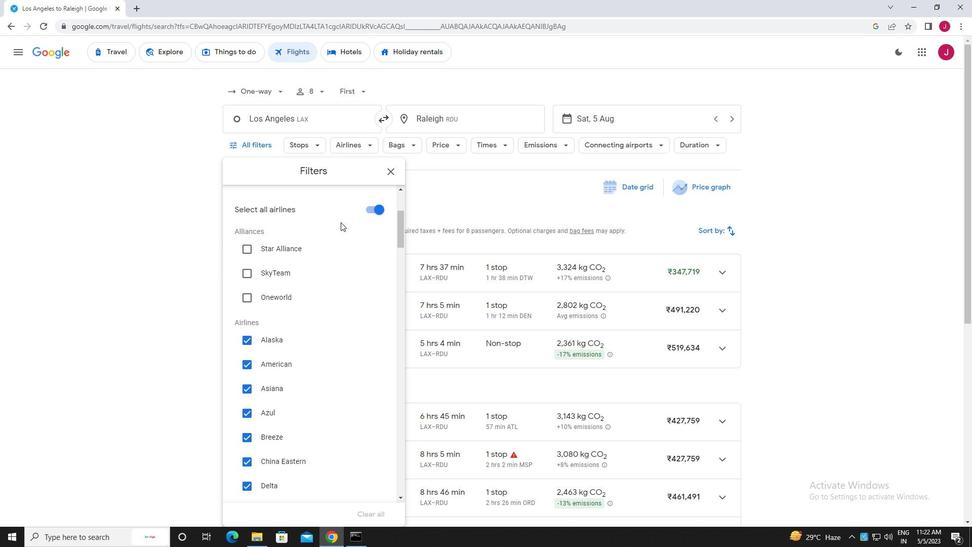 
Action: Mouse moved to (347, 217)
Screenshot: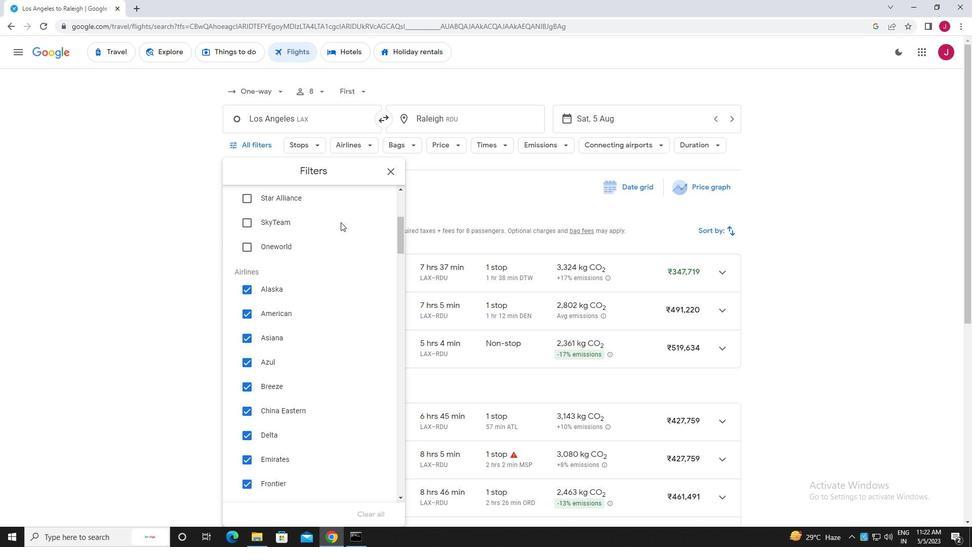 
Action: Mouse scrolled (347, 217) with delta (0, 0)
Screenshot: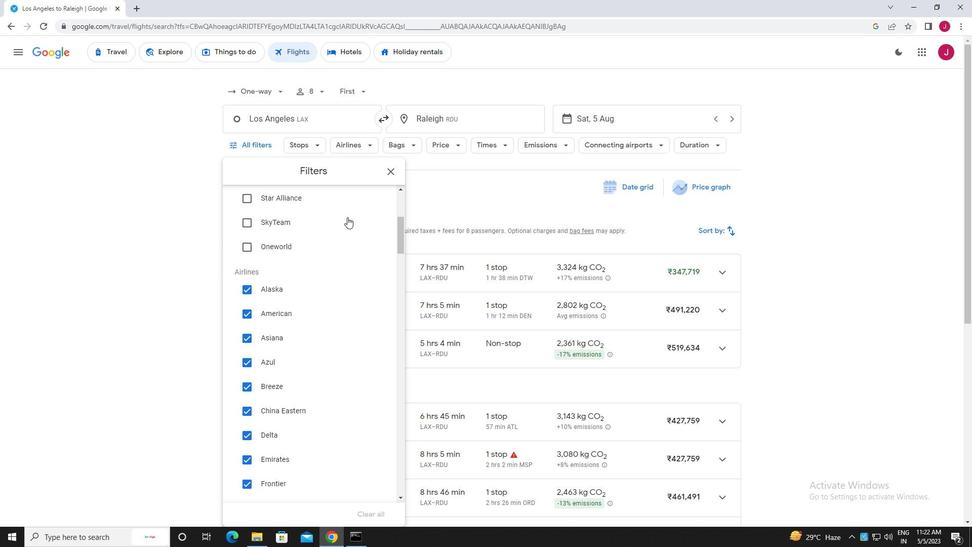 
Action: Mouse scrolled (347, 217) with delta (0, 0)
Screenshot: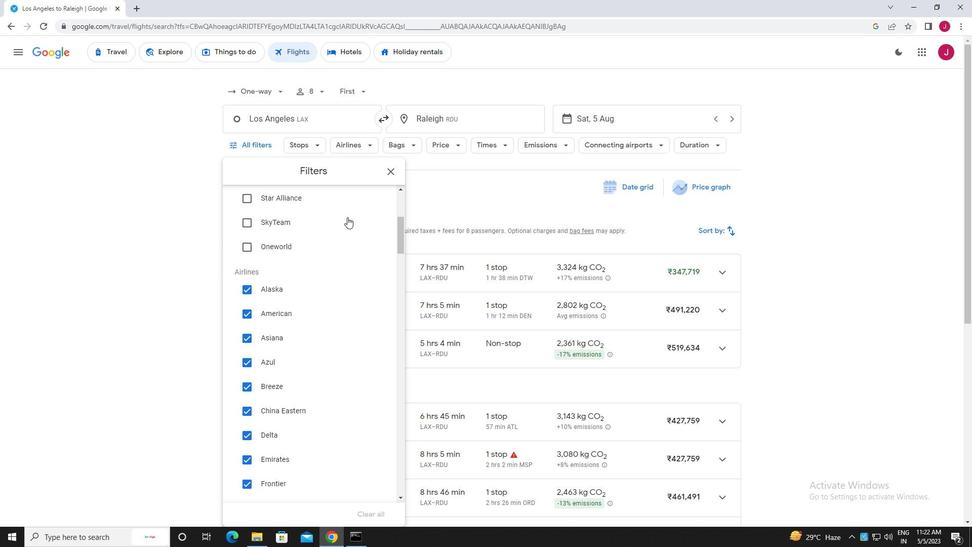 
Action: Mouse moved to (367, 257)
Screenshot: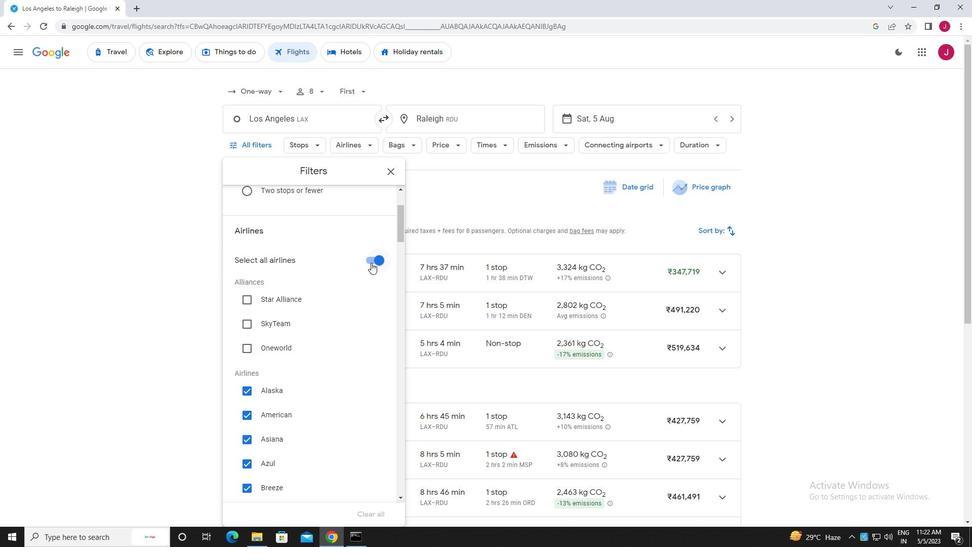 
Action: Mouse pressed left at (367, 257)
Screenshot: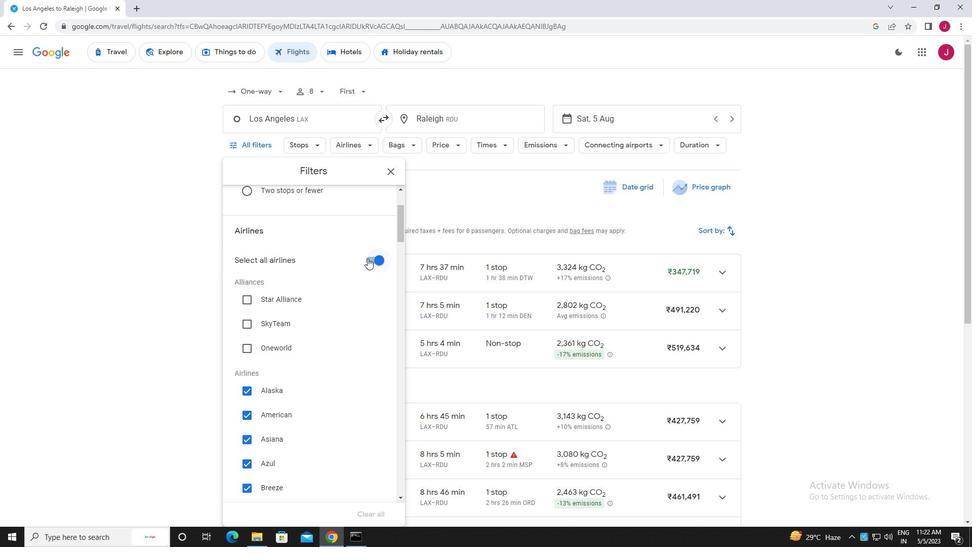 
Action: Mouse moved to (318, 245)
Screenshot: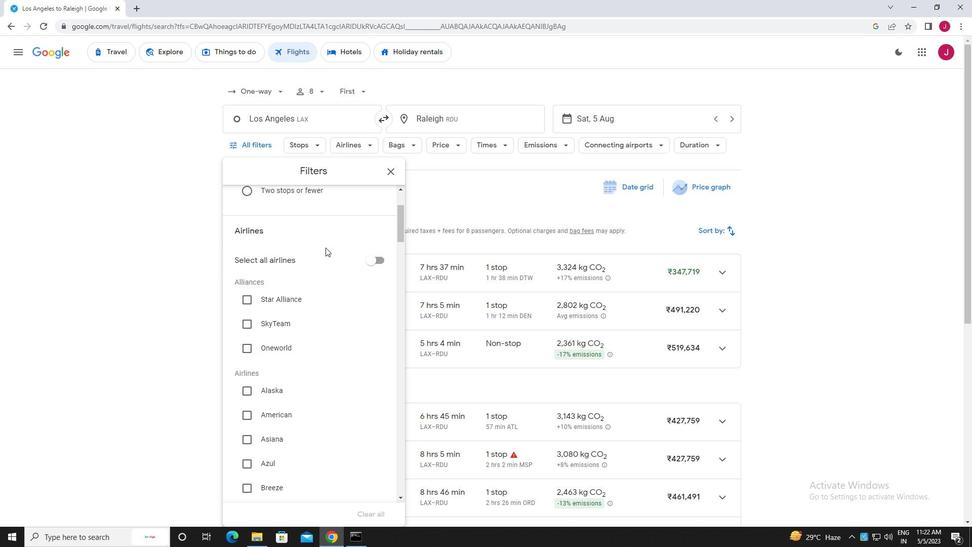 
Action: Mouse scrolled (318, 244) with delta (0, 0)
Screenshot: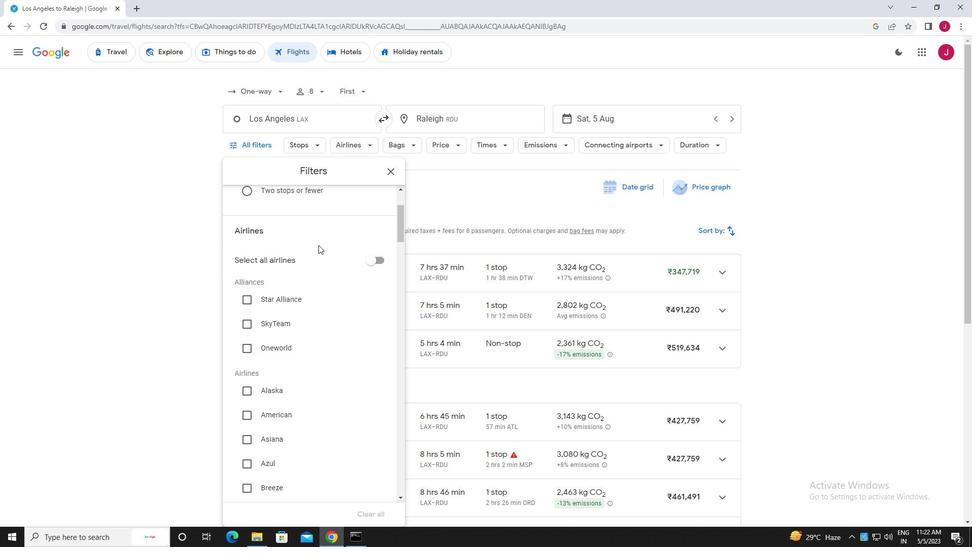 
Action: Mouse scrolled (318, 244) with delta (0, 0)
Screenshot: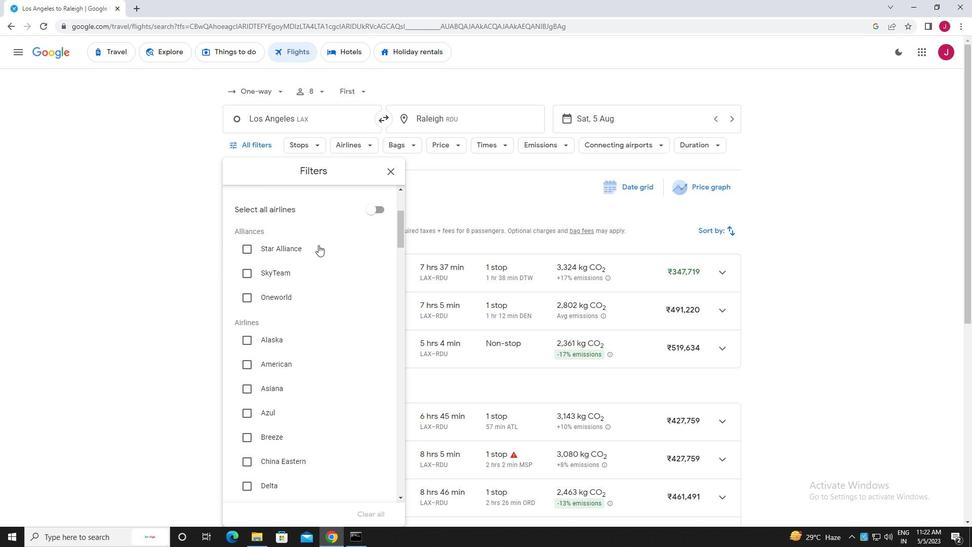 
Action: Mouse scrolled (318, 244) with delta (0, 0)
Screenshot: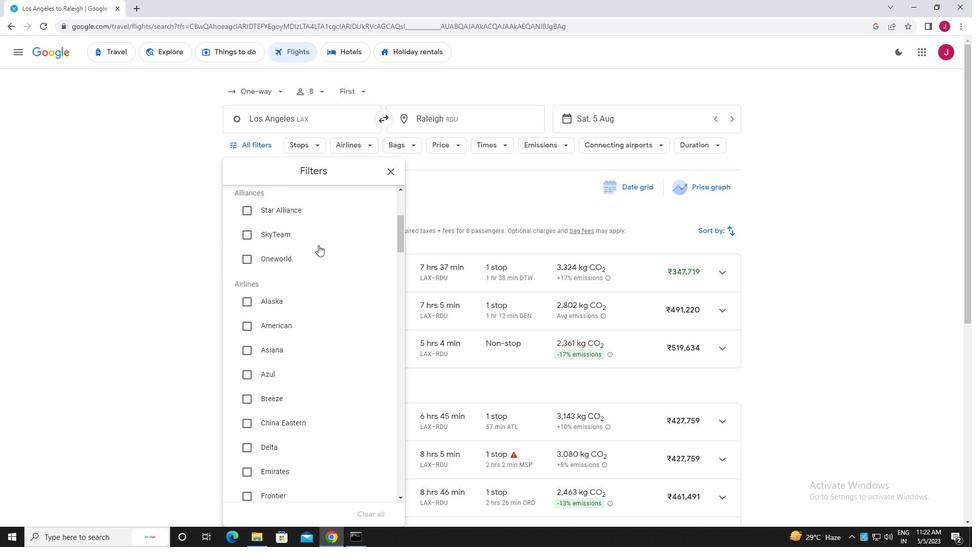 
Action: Mouse scrolled (318, 244) with delta (0, 0)
Screenshot: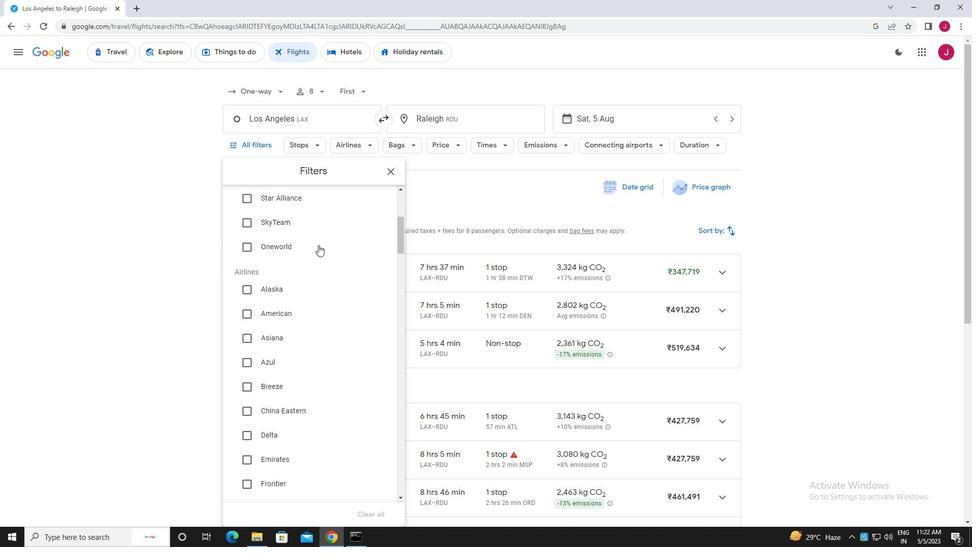 
Action: Mouse moved to (288, 271)
Screenshot: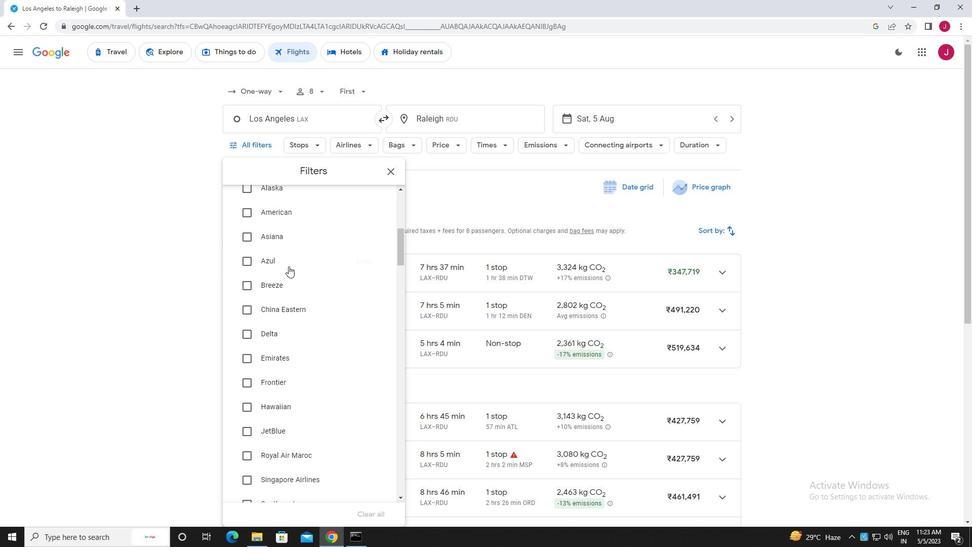 
Action: Mouse scrolled (288, 270) with delta (0, 0)
Screenshot: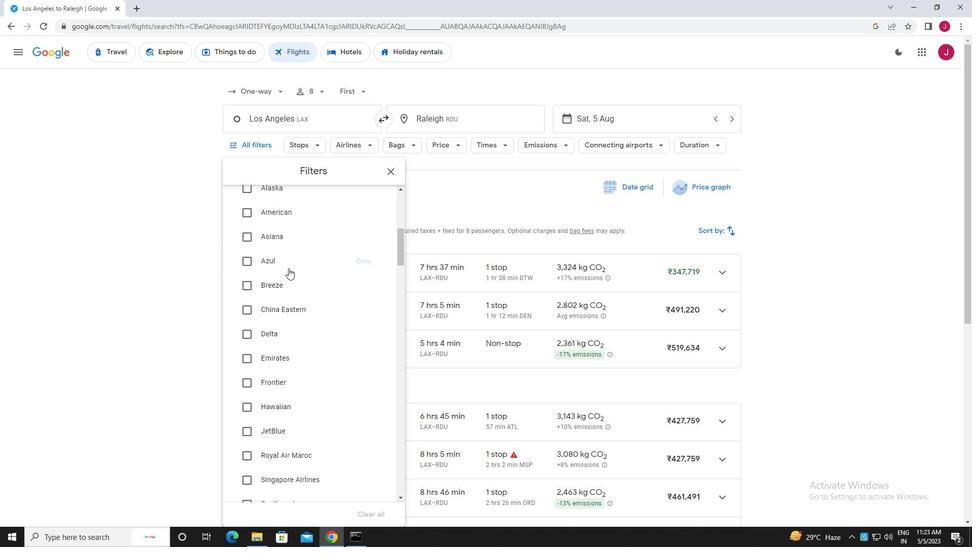 
Action: Mouse scrolled (288, 270) with delta (0, 0)
Screenshot: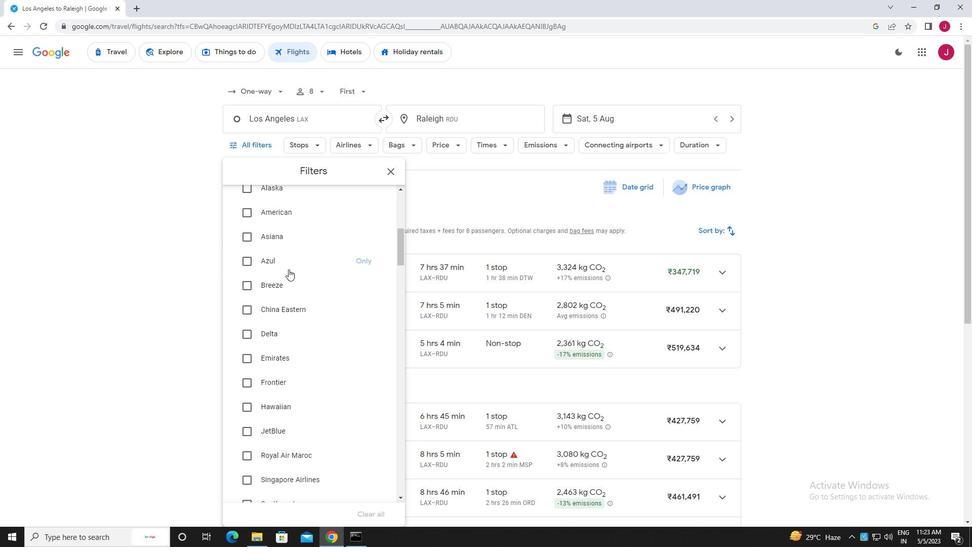 
Action: Mouse moved to (288, 271)
Screenshot: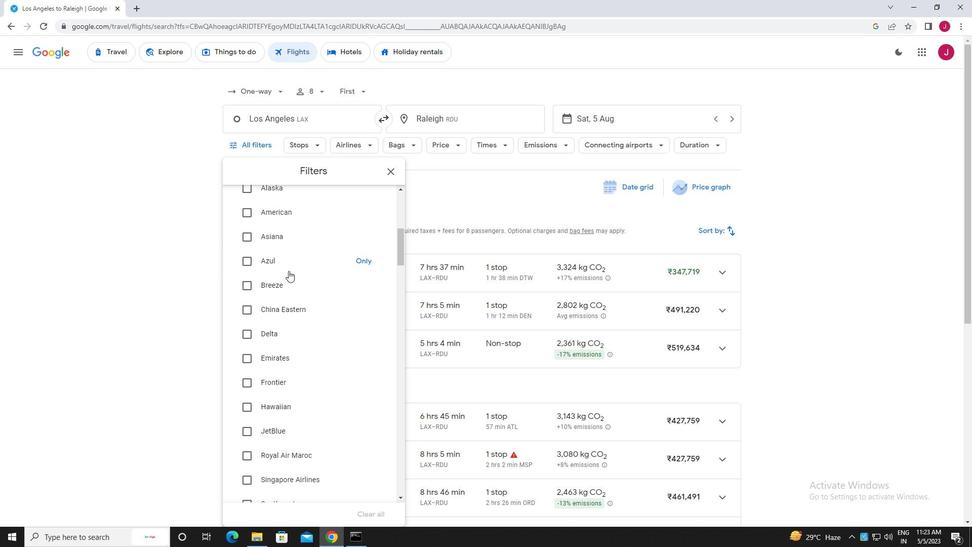 
Action: Mouse scrolled (288, 270) with delta (0, 0)
Screenshot: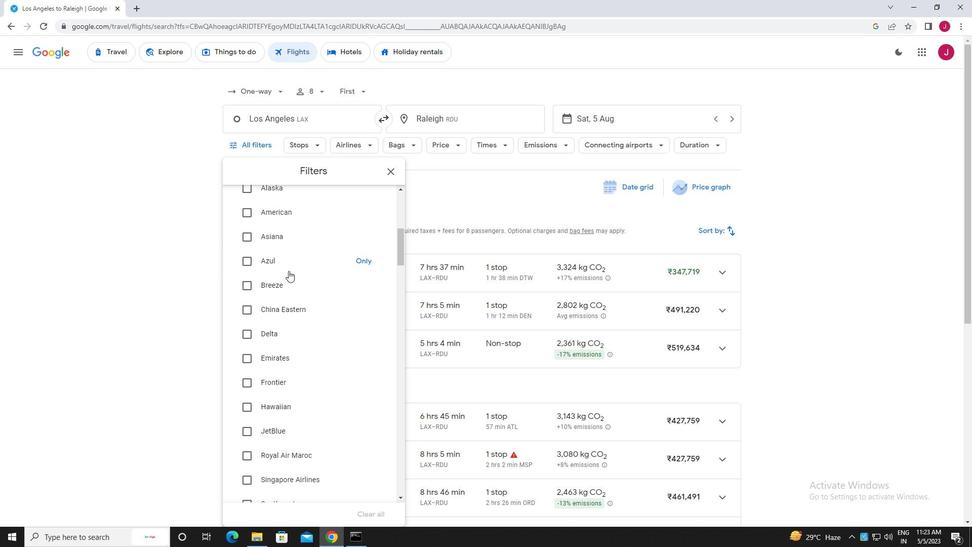 
Action: Mouse moved to (244, 424)
Screenshot: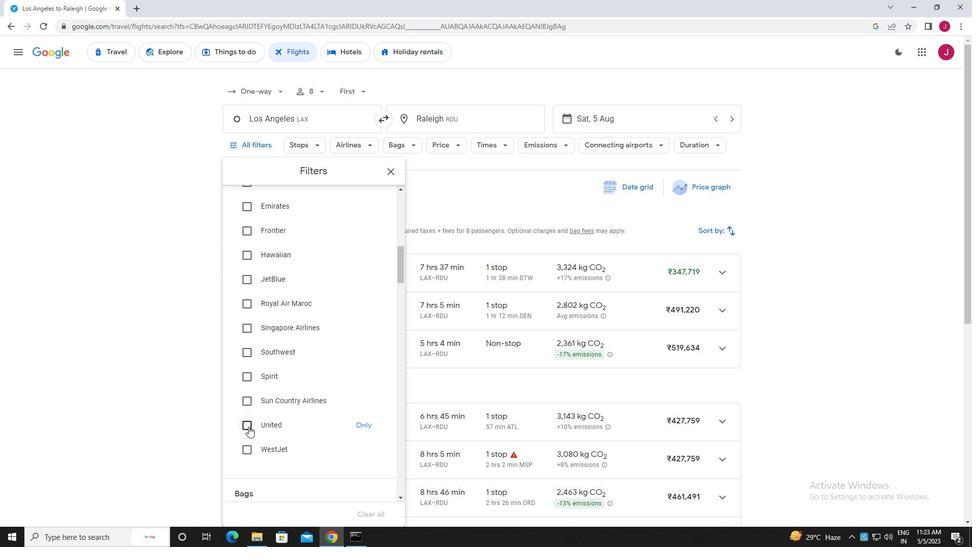 
Action: Mouse pressed left at (244, 424)
Screenshot: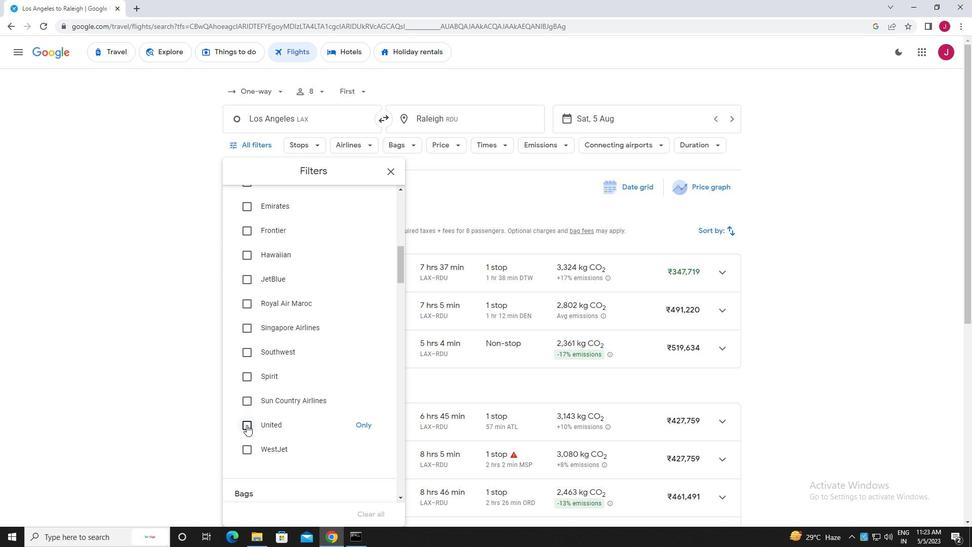 
Action: Mouse moved to (279, 394)
Screenshot: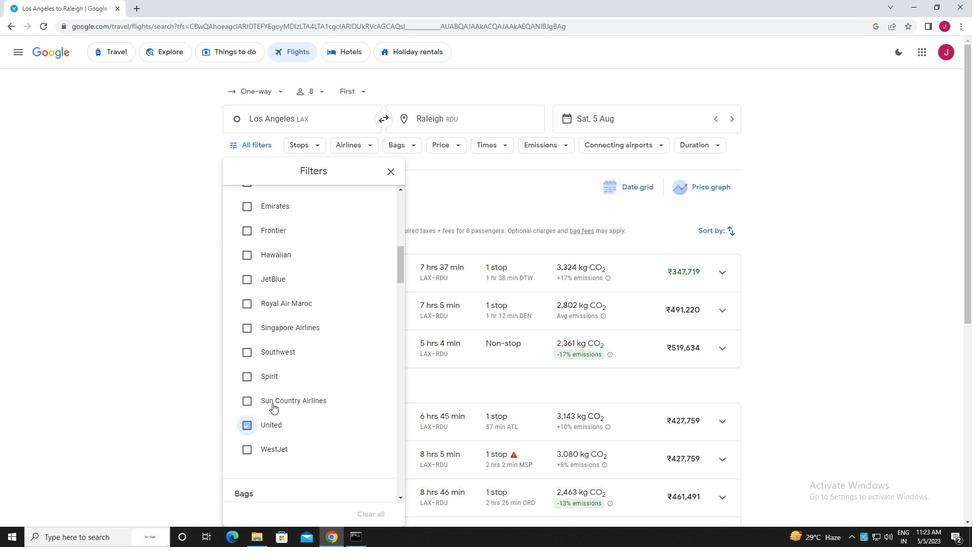 
Action: Mouse scrolled (279, 393) with delta (0, 0)
Screenshot: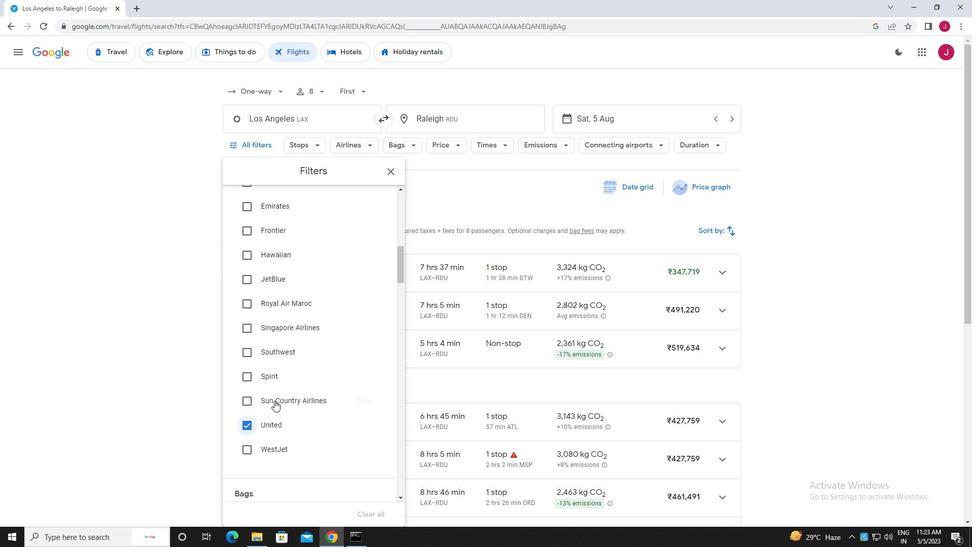 
Action: Mouse scrolled (279, 393) with delta (0, 0)
Screenshot: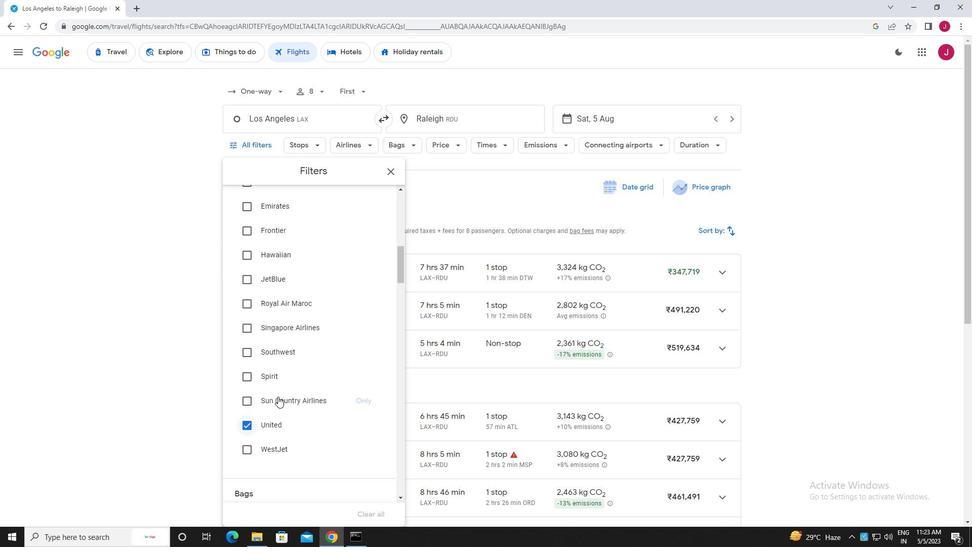 
Action: Mouse scrolled (279, 393) with delta (0, 0)
Screenshot: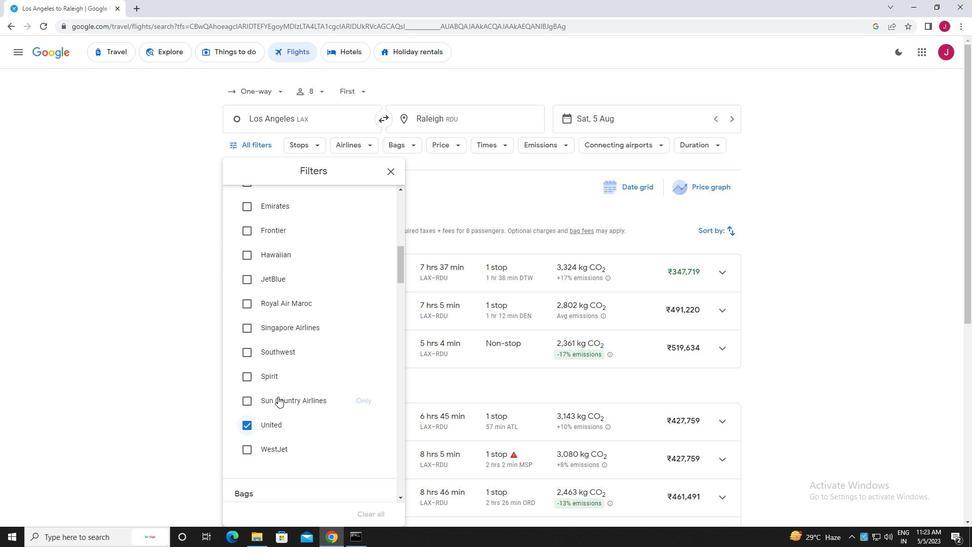 
Action: Mouse scrolled (279, 393) with delta (0, 0)
Screenshot: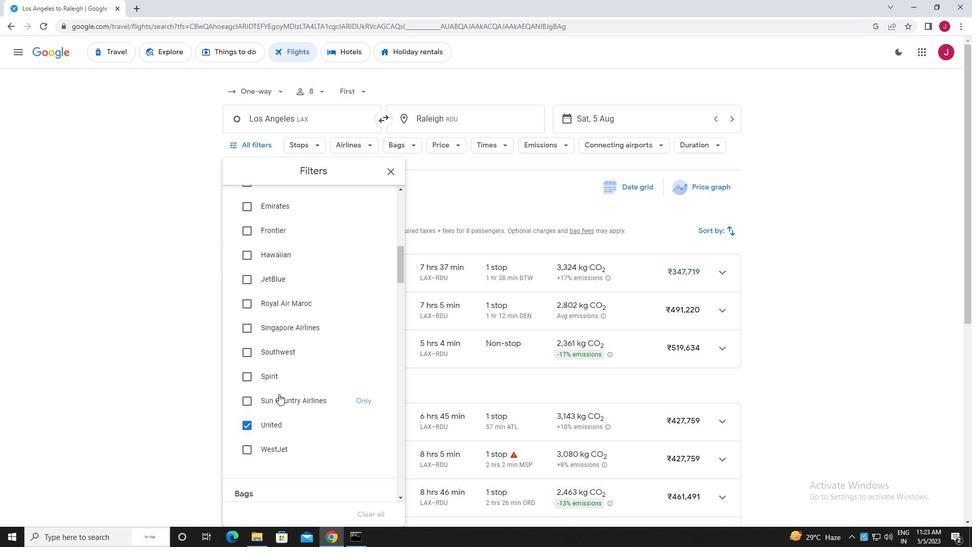 
Action: Mouse moved to (279, 392)
Screenshot: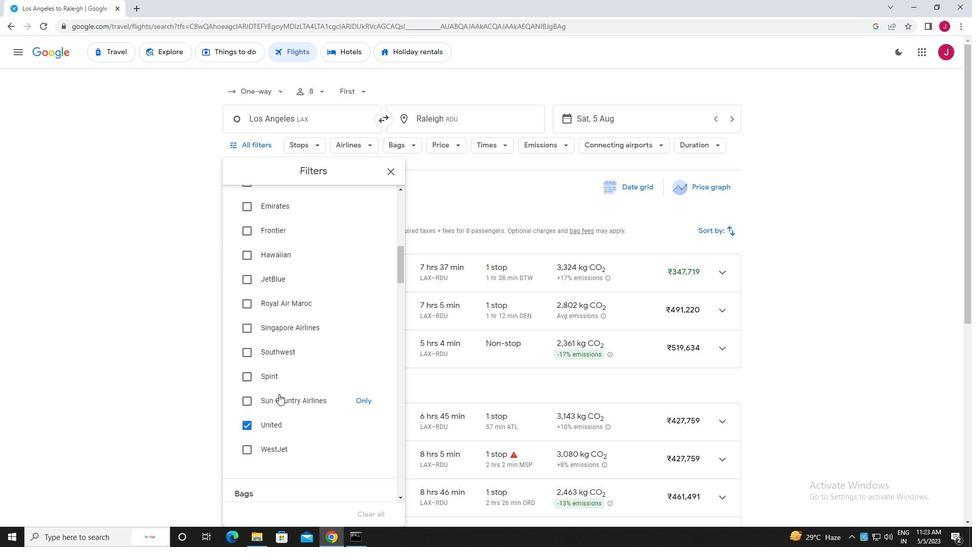 
Action: Mouse scrolled (279, 392) with delta (0, 0)
Screenshot: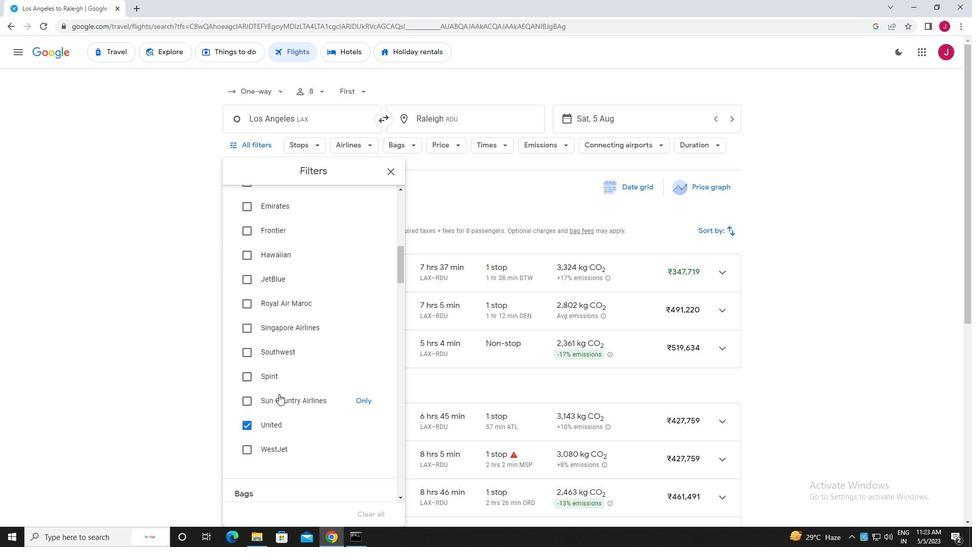 
Action: Mouse moved to (377, 290)
Screenshot: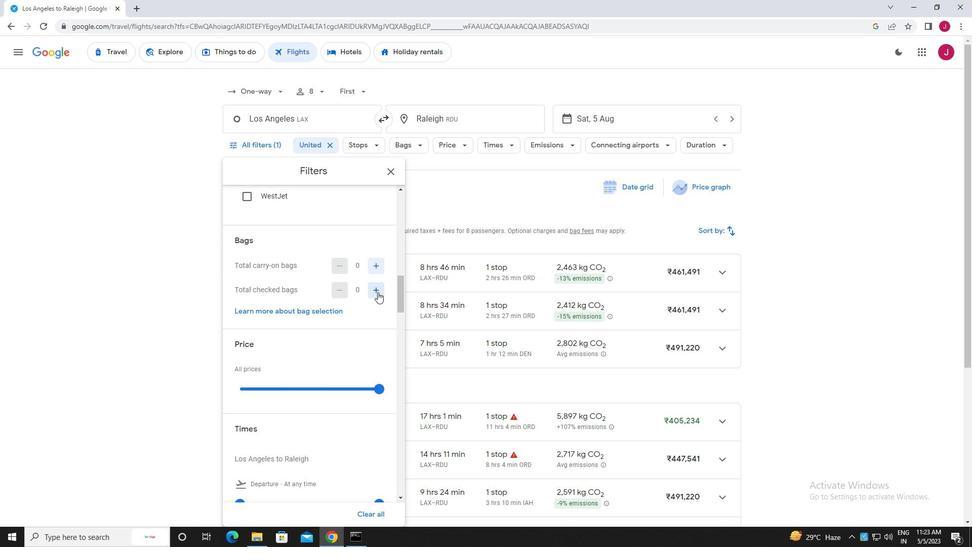 
Action: Mouse pressed left at (377, 290)
Screenshot: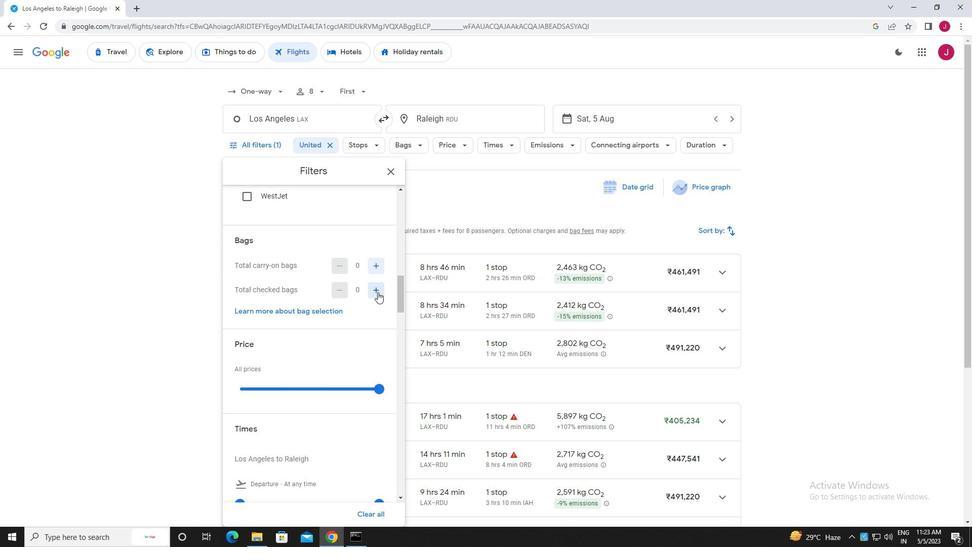 
Action: Mouse moved to (314, 275)
Screenshot: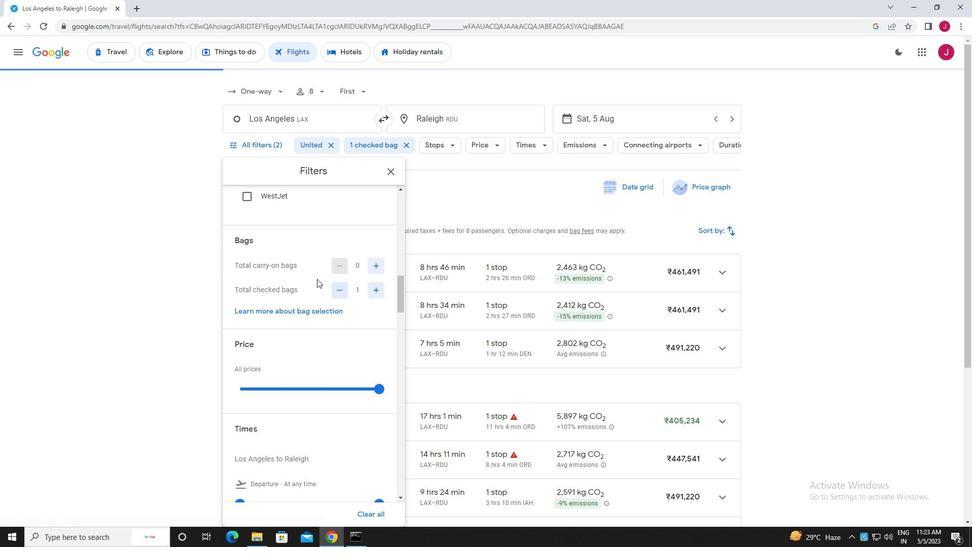 
Action: Mouse scrolled (314, 275) with delta (0, 0)
Screenshot: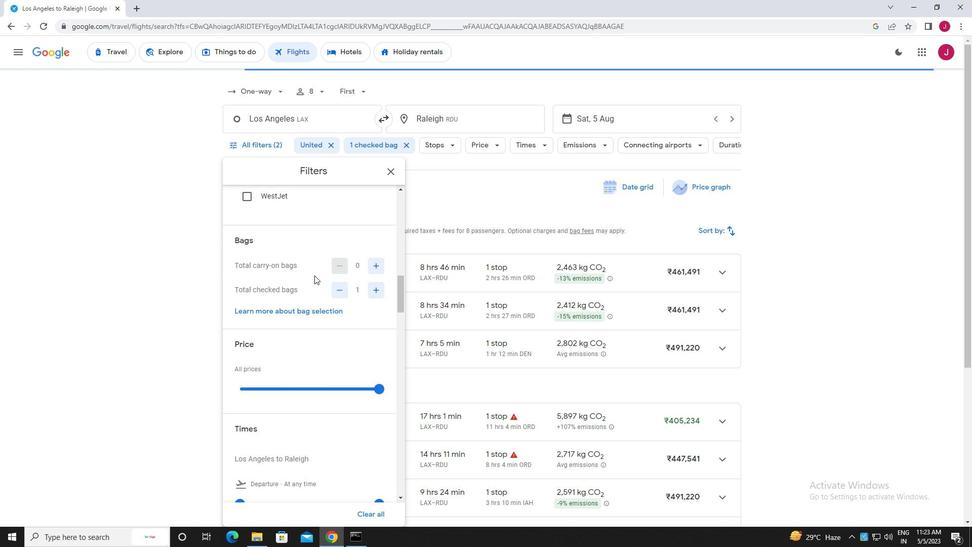 
Action: Mouse scrolled (314, 275) with delta (0, 0)
Screenshot: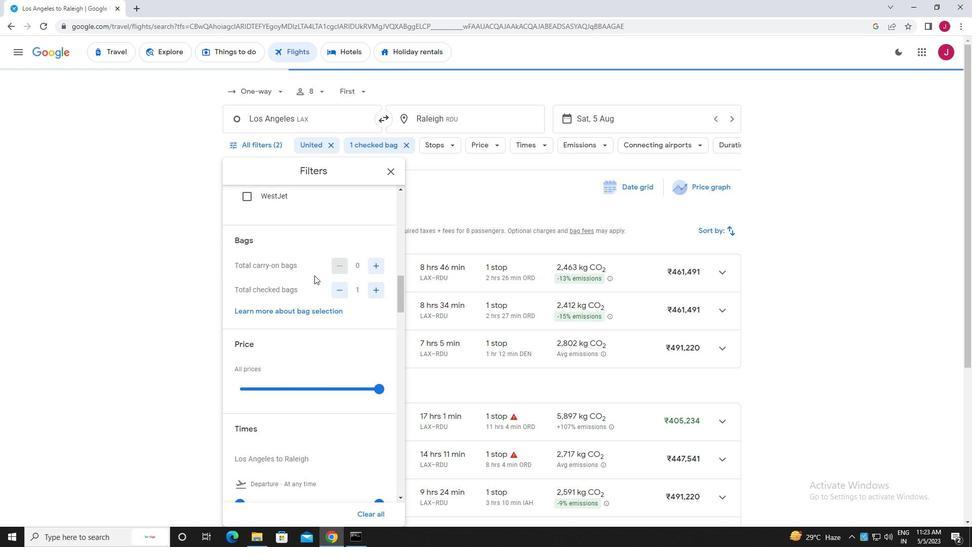
Action: Mouse moved to (374, 289)
Screenshot: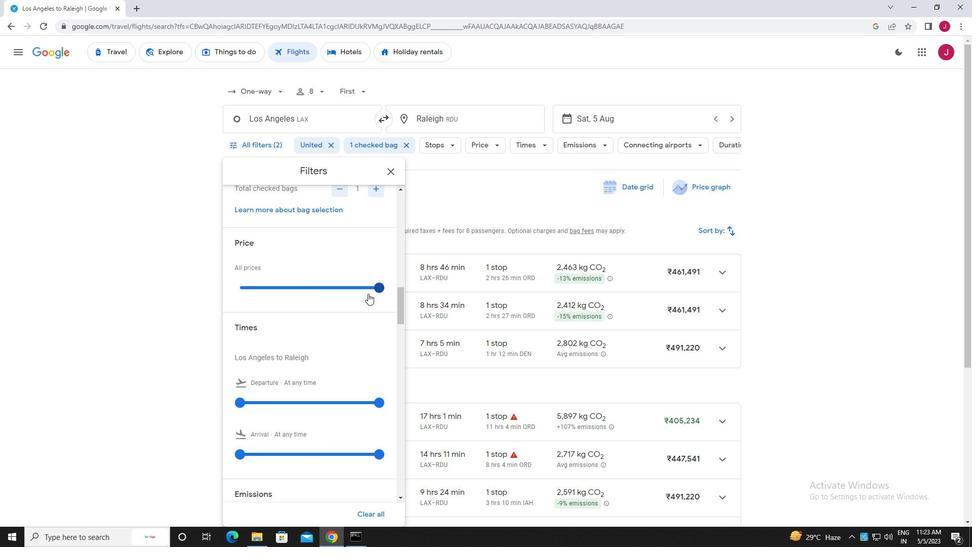 
Action: Mouse pressed left at (374, 289)
Screenshot: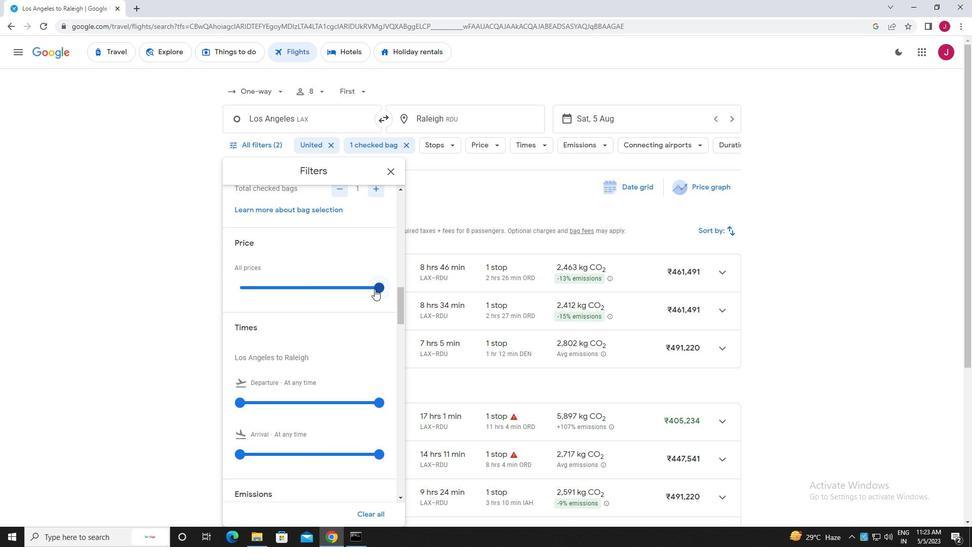 
Action: Mouse moved to (290, 279)
Screenshot: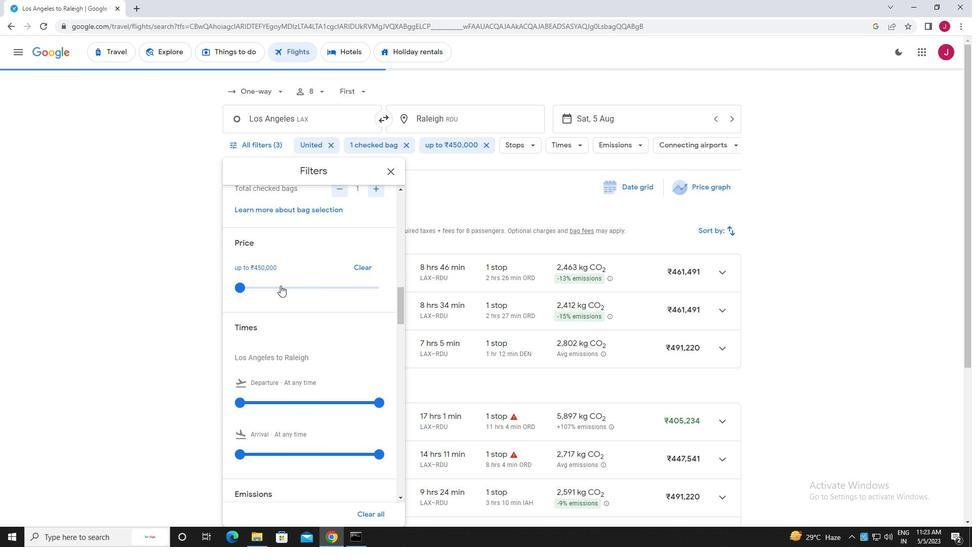 
Action: Mouse scrolled (290, 278) with delta (0, 0)
Screenshot: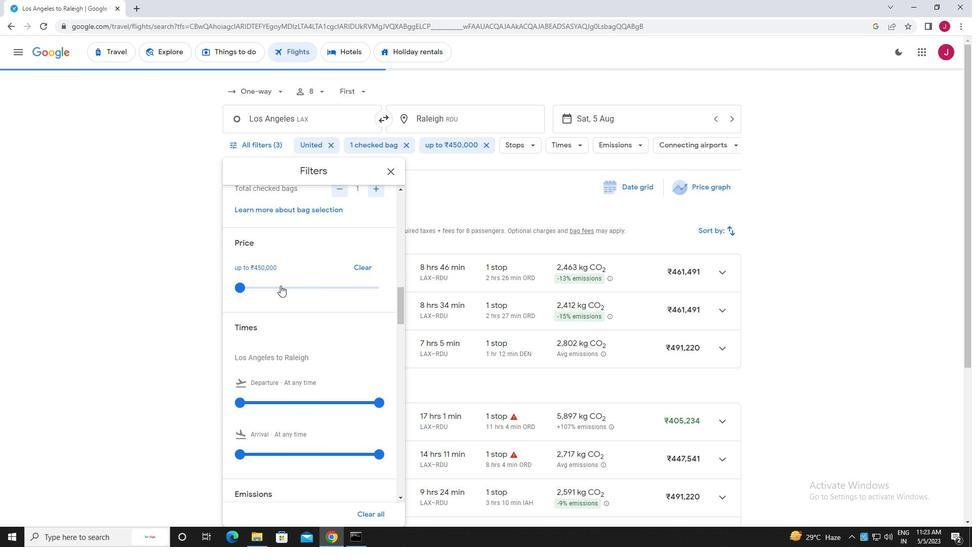 
Action: Mouse moved to (291, 279)
Screenshot: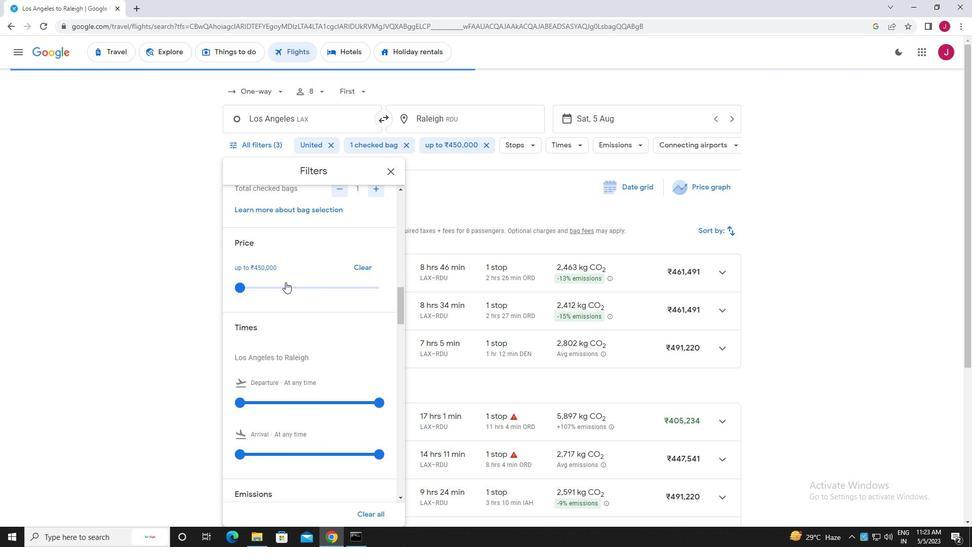 
Action: Mouse scrolled (291, 278) with delta (0, 0)
Screenshot: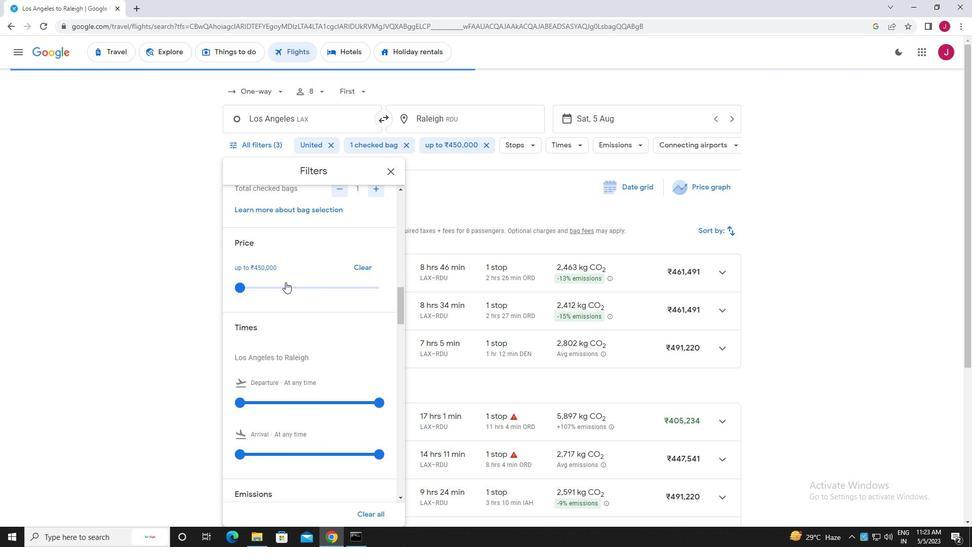 
Action: Mouse moved to (239, 295)
Screenshot: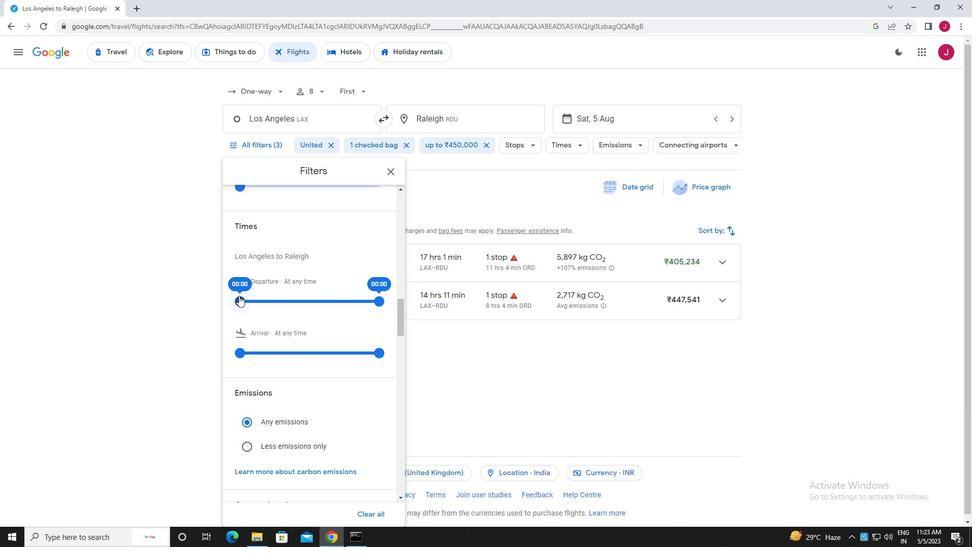 
Action: Mouse pressed left at (239, 295)
Screenshot: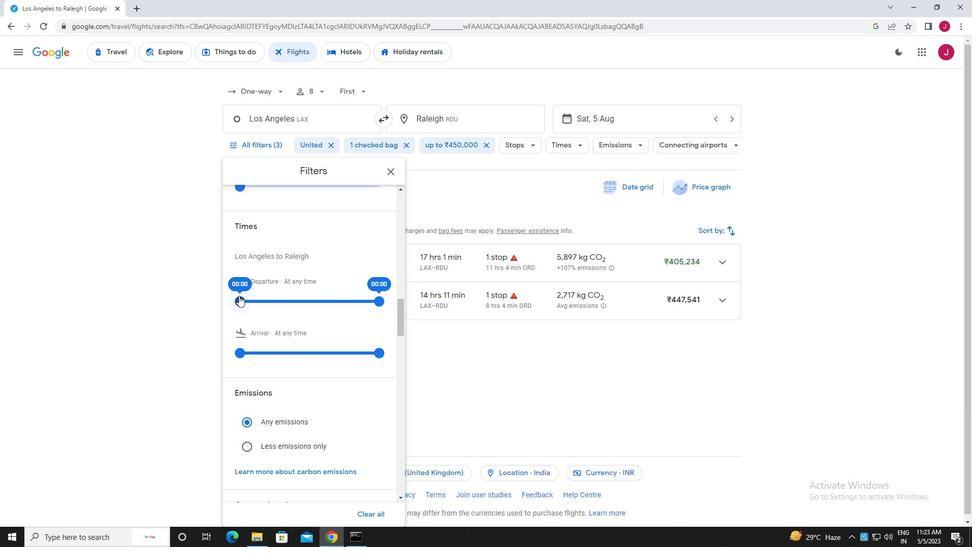 
Action: Mouse moved to (379, 300)
Screenshot: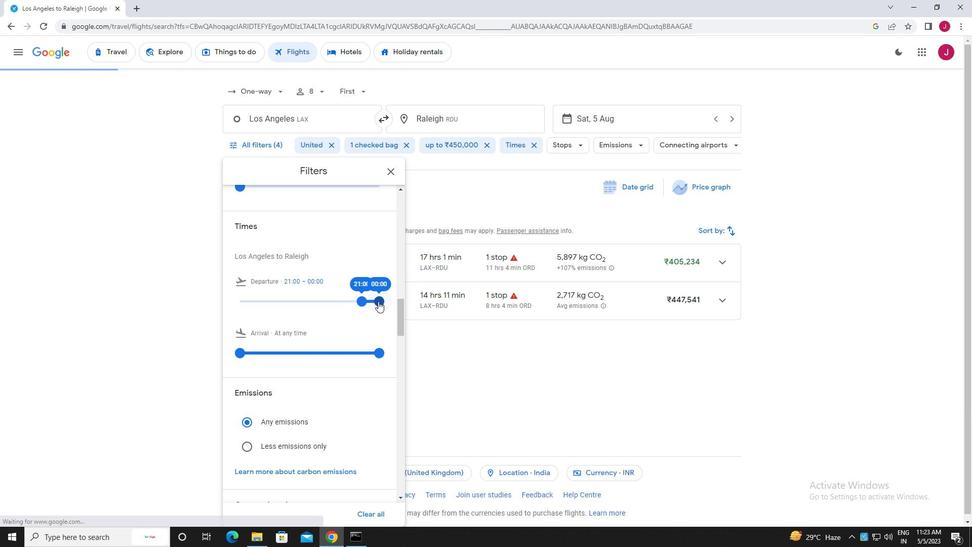 
Action: Mouse pressed left at (379, 300)
Screenshot: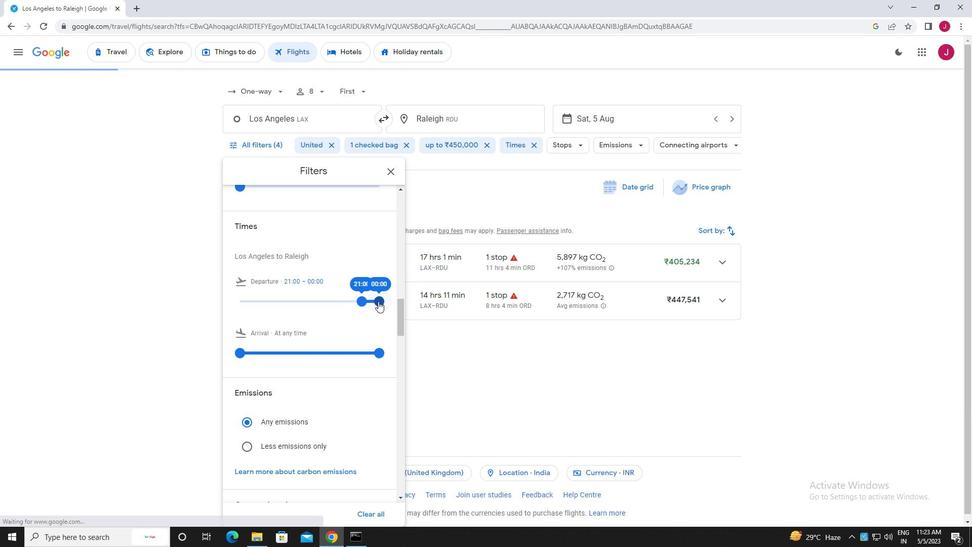 
Action: Mouse moved to (394, 174)
Screenshot: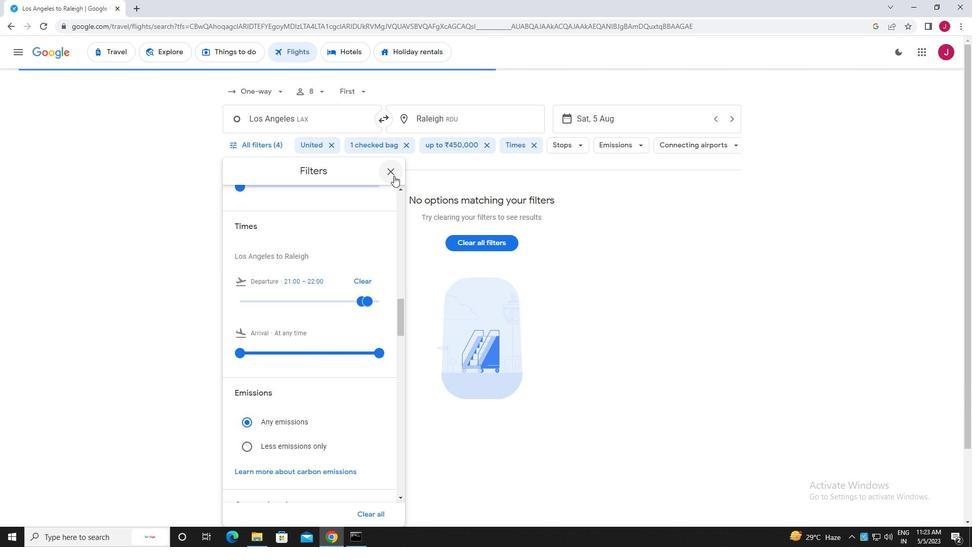 
Action: Mouse pressed left at (394, 174)
Screenshot: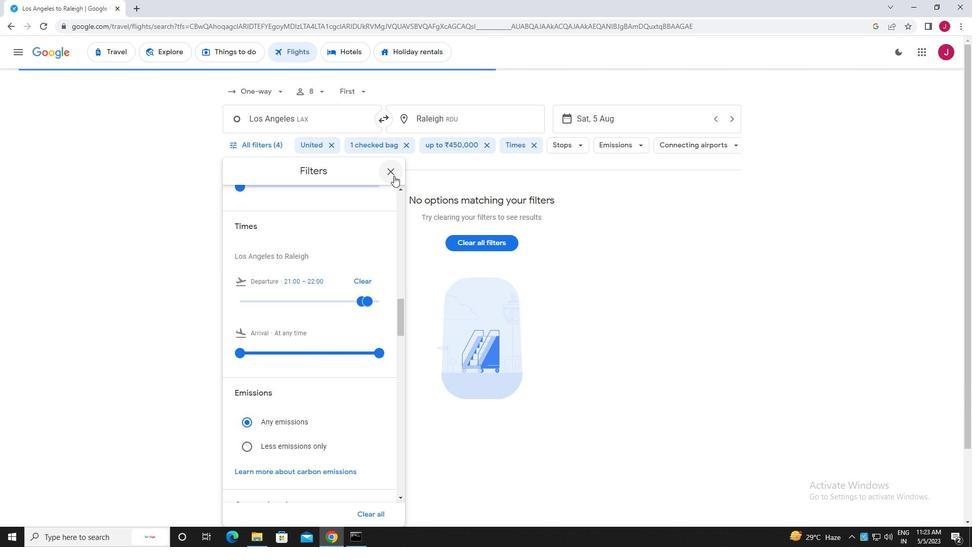 
Action: Mouse moved to (268, 281)
Screenshot: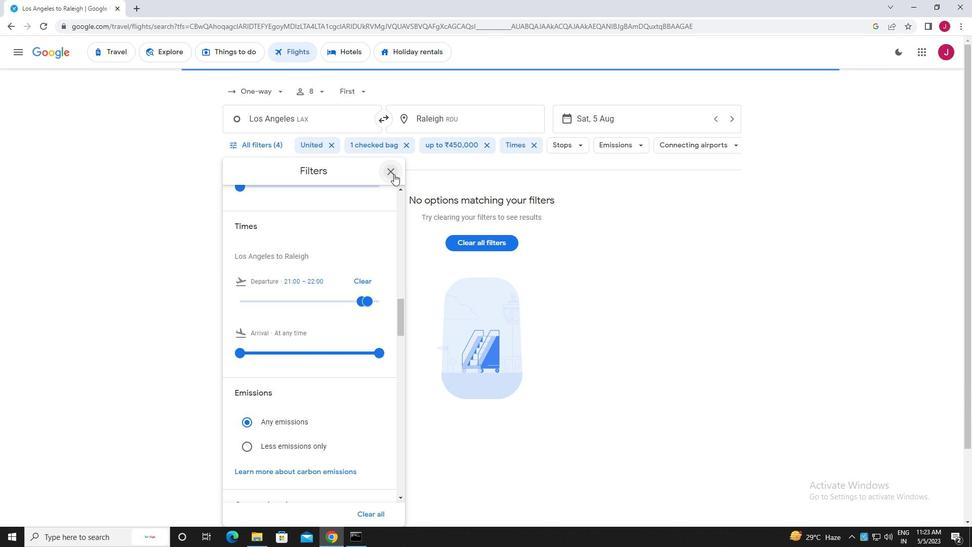 
